 Task: Add an event with the title Sales Territory Review and Planning, date '2023/11/27', time 9:15 AM to 11:15 AMand add a description: Throughout the workshop, participants will engage in a series of activities, exercises, and discussions aimed at developing and refining their communication skills. These activities will be designed to be interactive, allowing participants to practice new techniques, receive feedback, and collaborate with their team members.Select event color  Flamingo . Add location for the event as: Tunis, Tunisia, logged in from the account softage.4@softage.netand send the event invitation to softage.3@softage.net and softage.5@softage.net. Set a reminder for the event Weekly on Sunday
Action: Mouse moved to (69, 91)
Screenshot: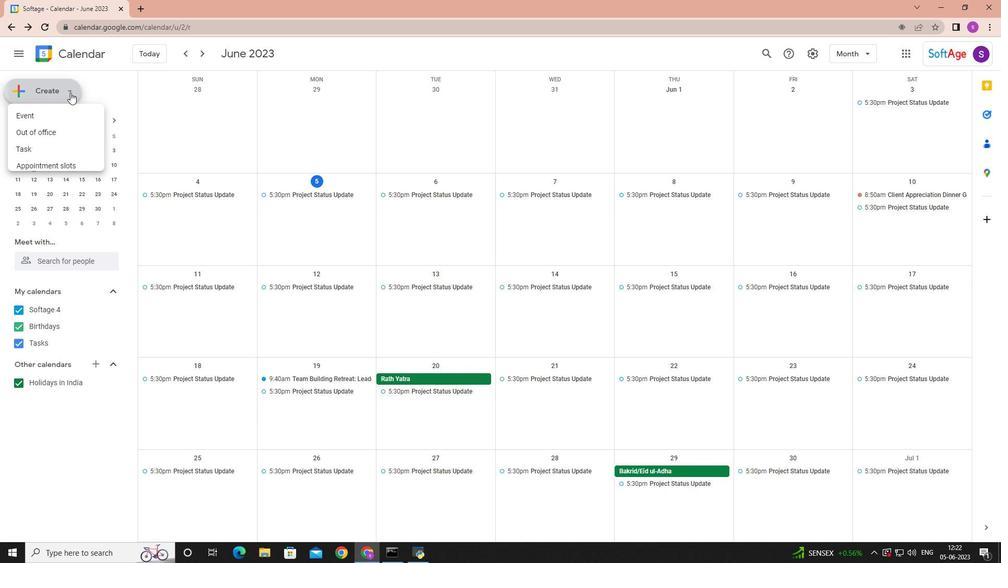 
Action: Mouse pressed left at (69, 91)
Screenshot: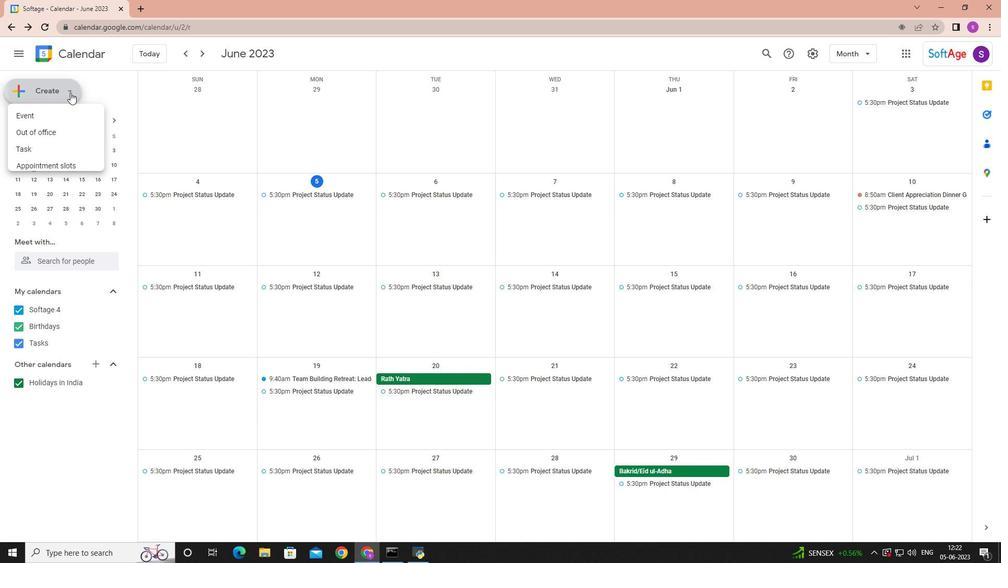 
Action: Mouse moved to (65, 118)
Screenshot: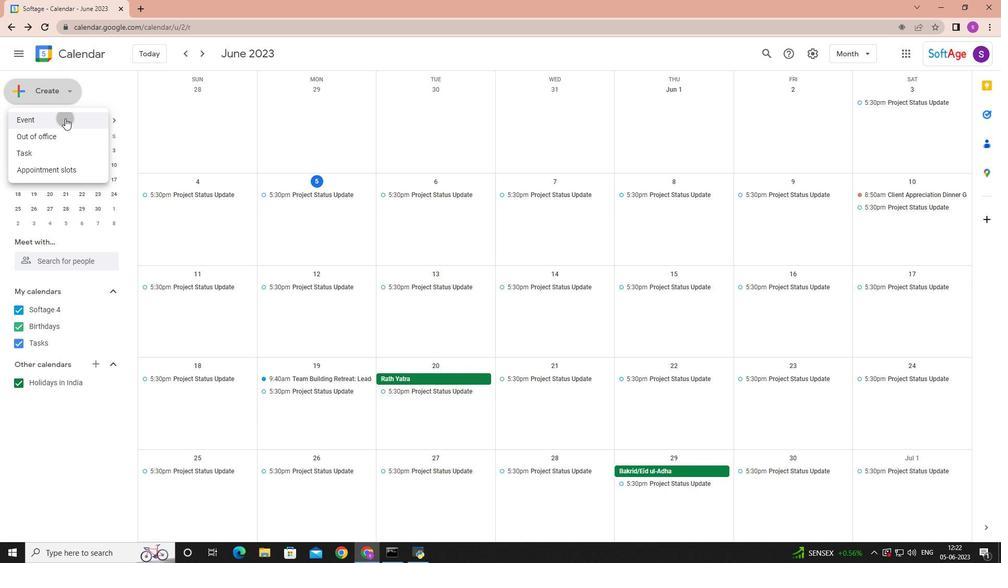 
Action: Mouse pressed left at (65, 118)
Screenshot: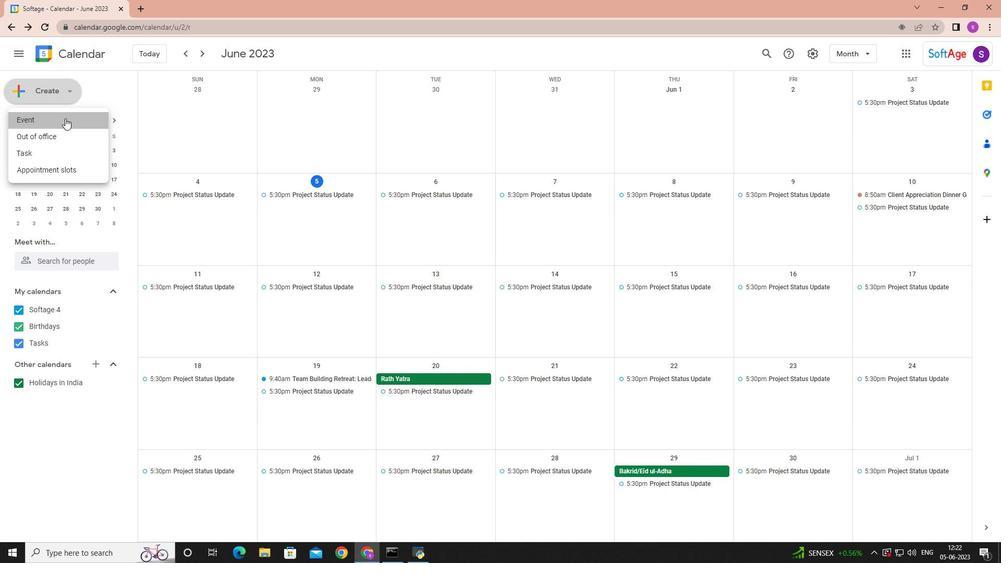 
Action: Mouse moved to (177, 411)
Screenshot: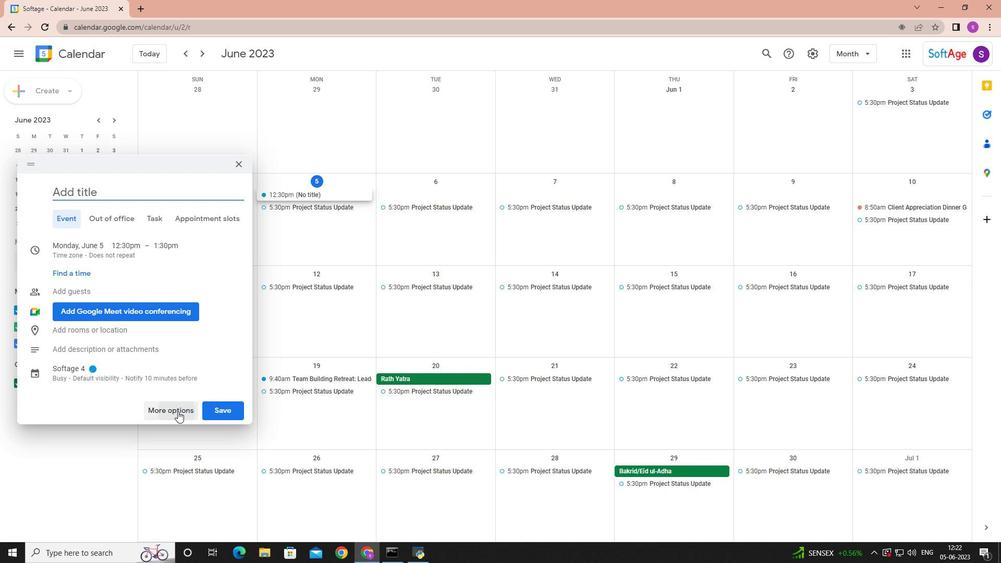
Action: Mouse pressed left at (177, 411)
Screenshot: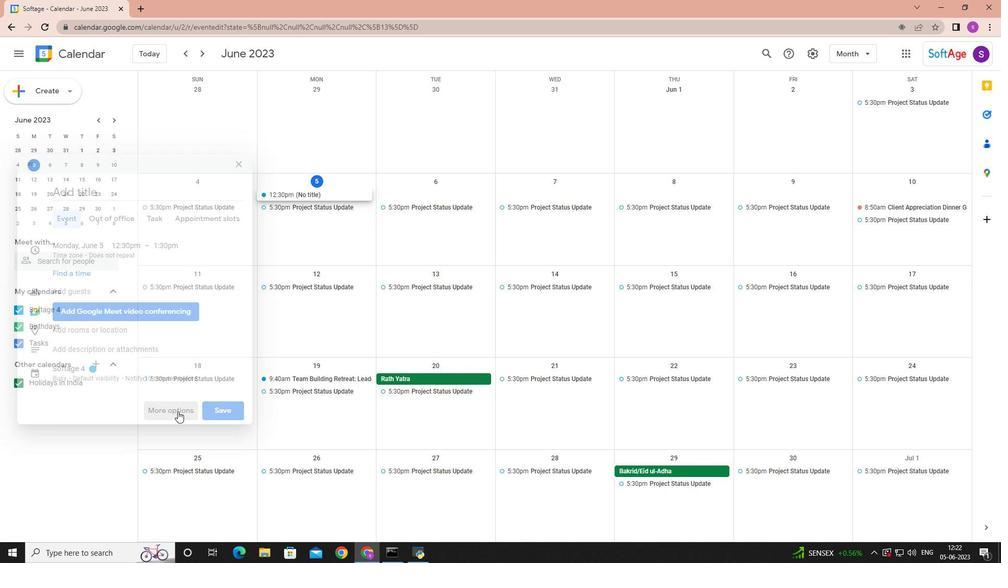 
Action: Key pressed <Key.shift>Sales<Key.space><Key.shift>Territory<Key.space><Key.shift>Review<Key.space>and<Key.space><Key.shift>Planning
Screenshot: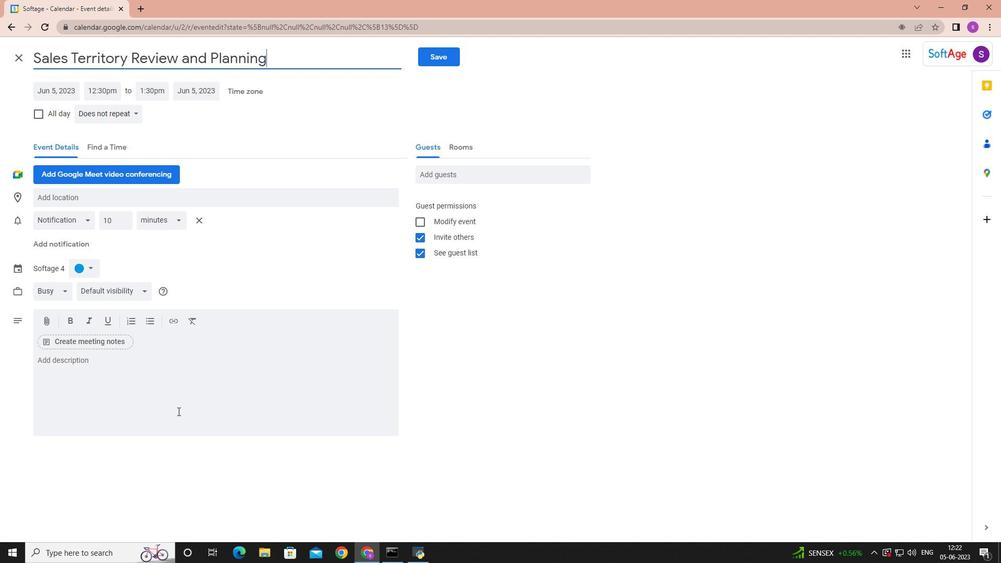 
Action: Mouse moved to (61, 88)
Screenshot: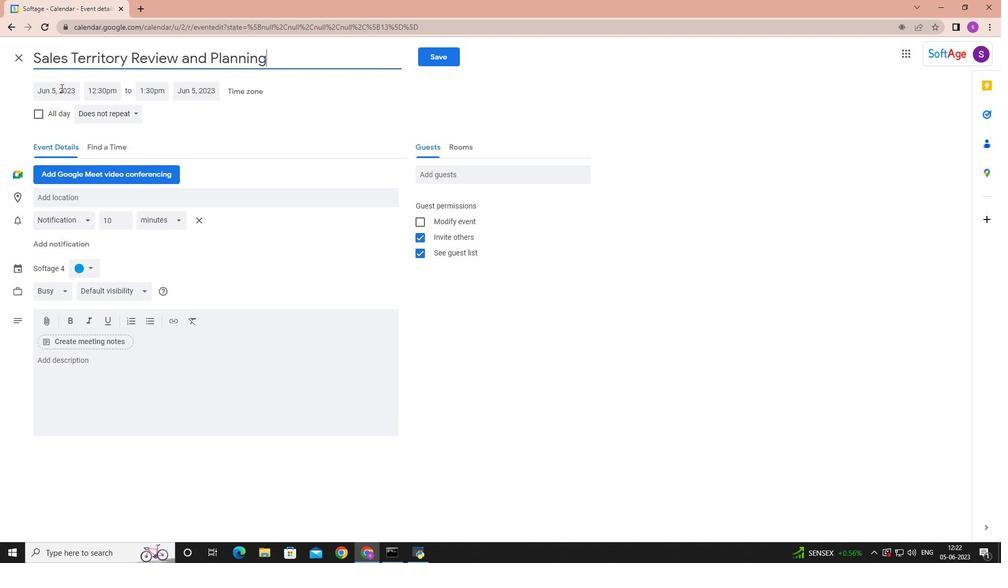 
Action: Mouse pressed left at (61, 88)
Screenshot: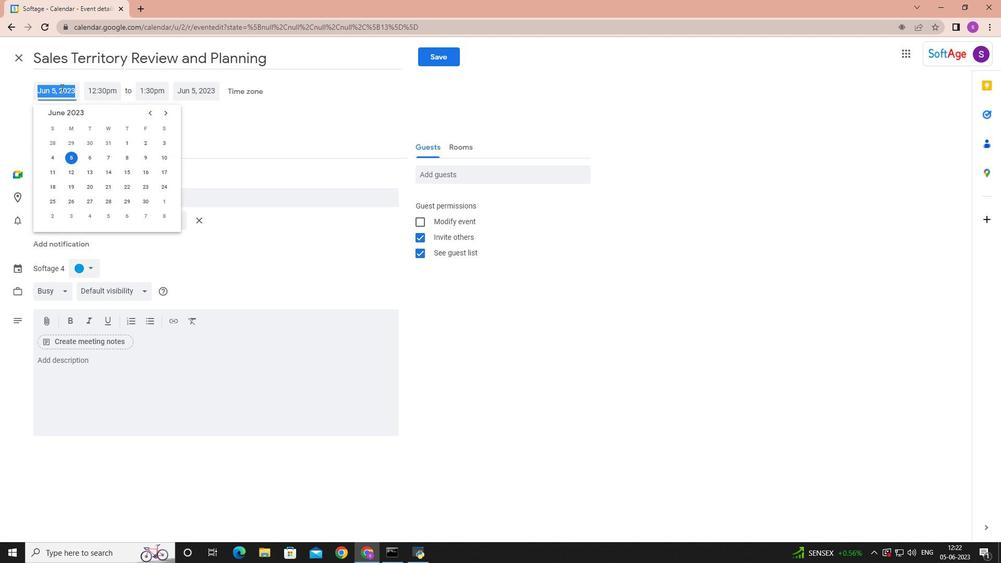 
Action: Mouse moved to (165, 111)
Screenshot: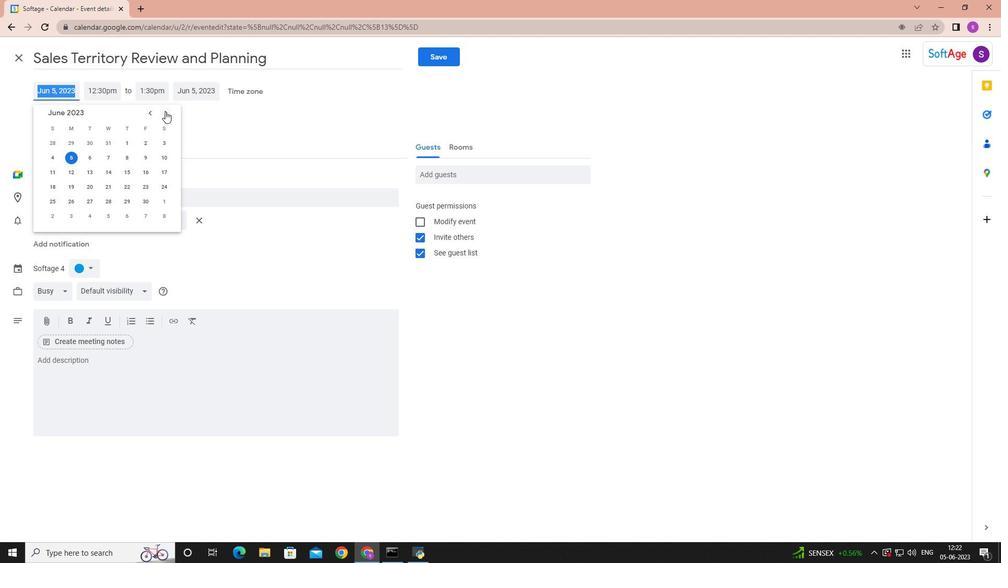 
Action: Mouse pressed left at (165, 111)
Screenshot: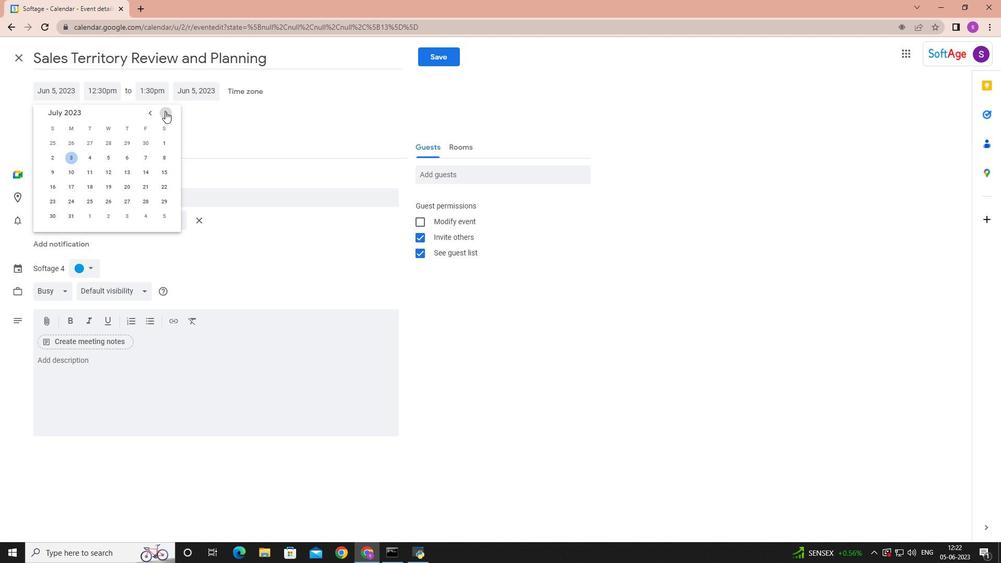 
Action: Mouse pressed left at (165, 111)
Screenshot: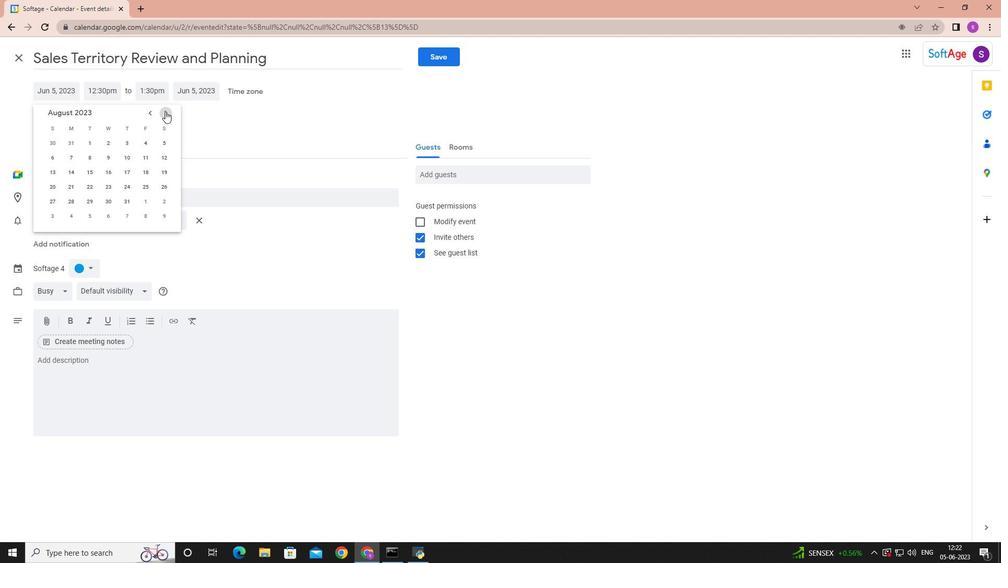 
Action: Mouse pressed left at (165, 111)
Screenshot: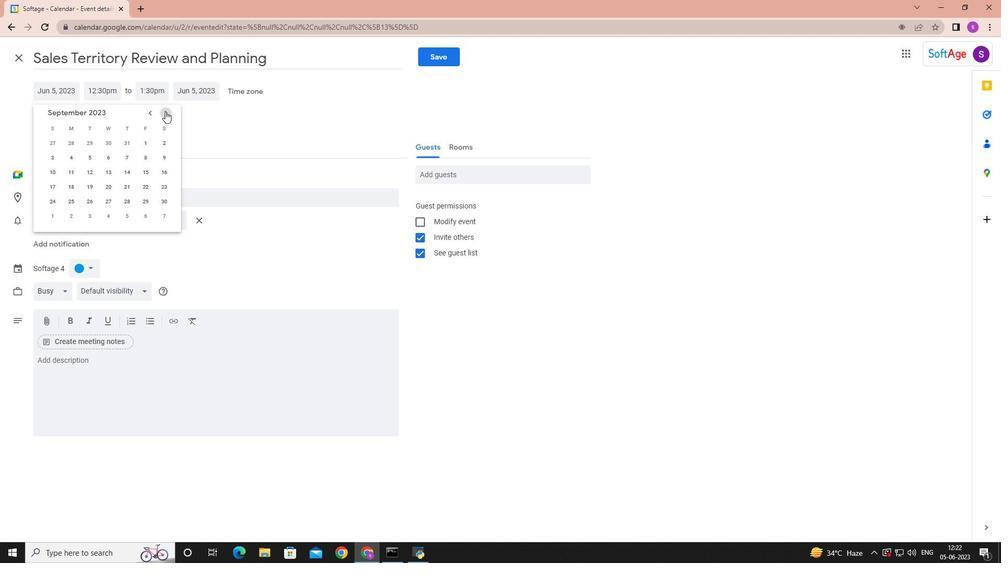 
Action: Mouse pressed left at (165, 111)
Screenshot: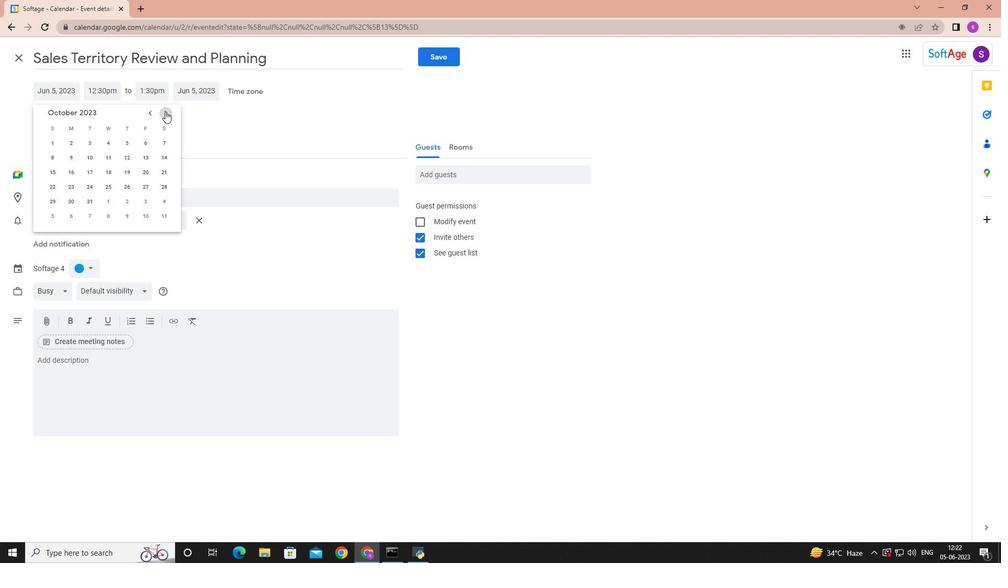 
Action: Mouse pressed left at (165, 111)
Screenshot: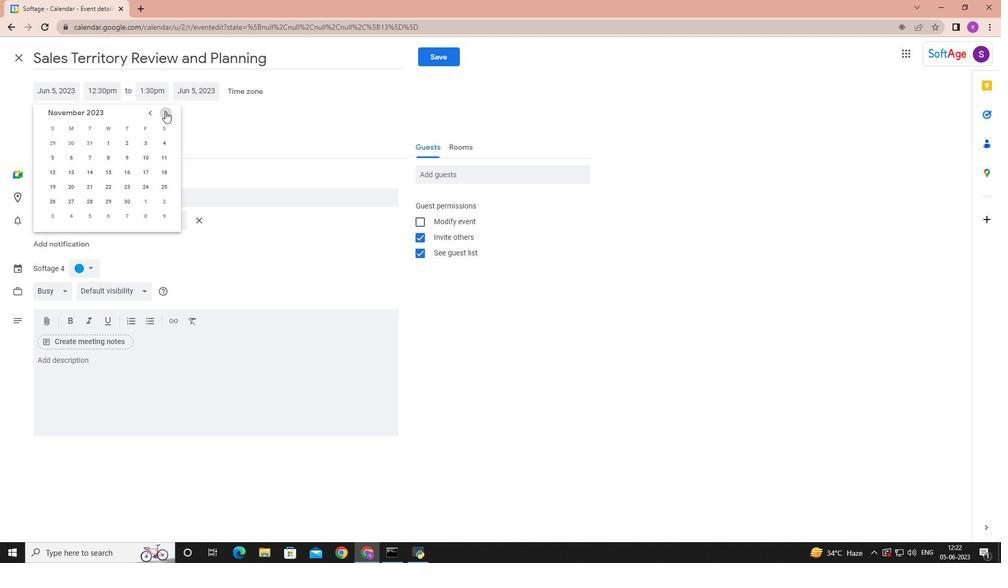 
Action: Mouse moved to (71, 200)
Screenshot: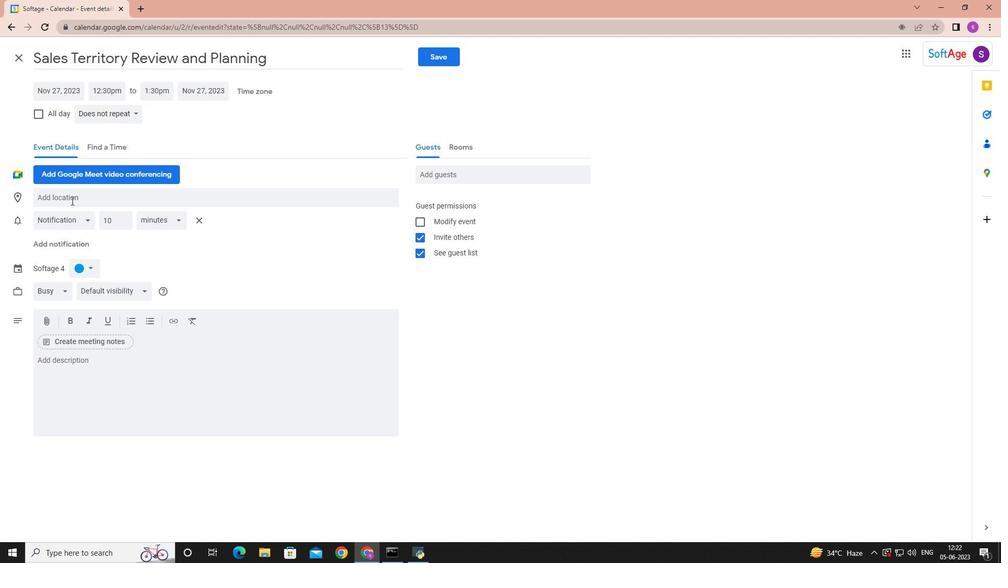 
Action: Mouse pressed left at (71, 200)
Screenshot: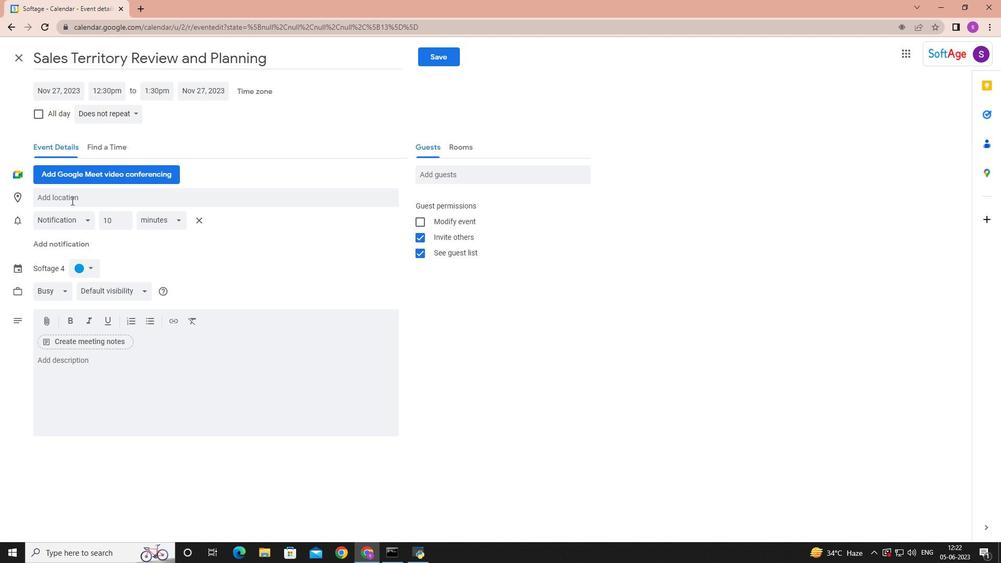 
Action: Mouse moved to (109, 88)
Screenshot: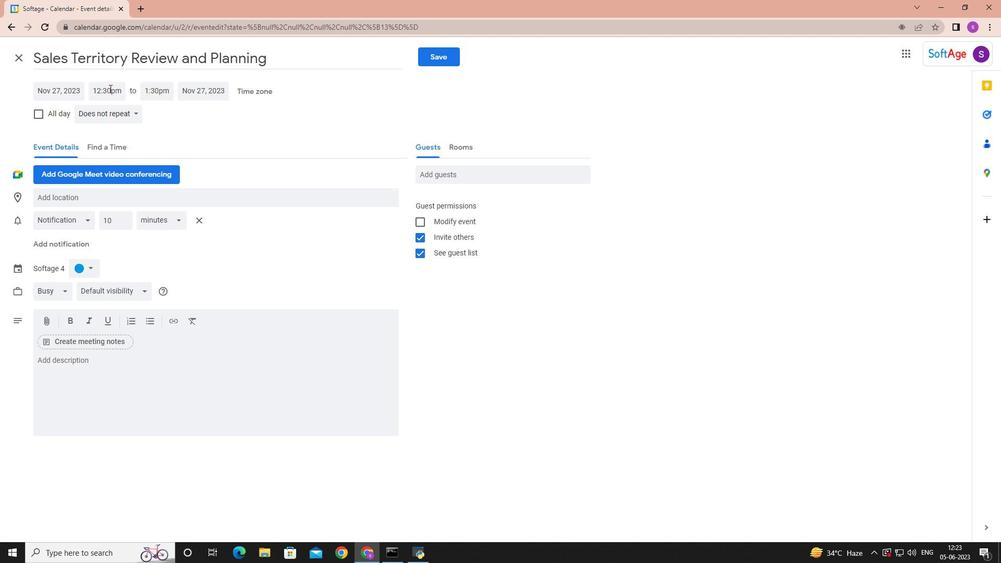 
Action: Mouse pressed left at (109, 88)
Screenshot: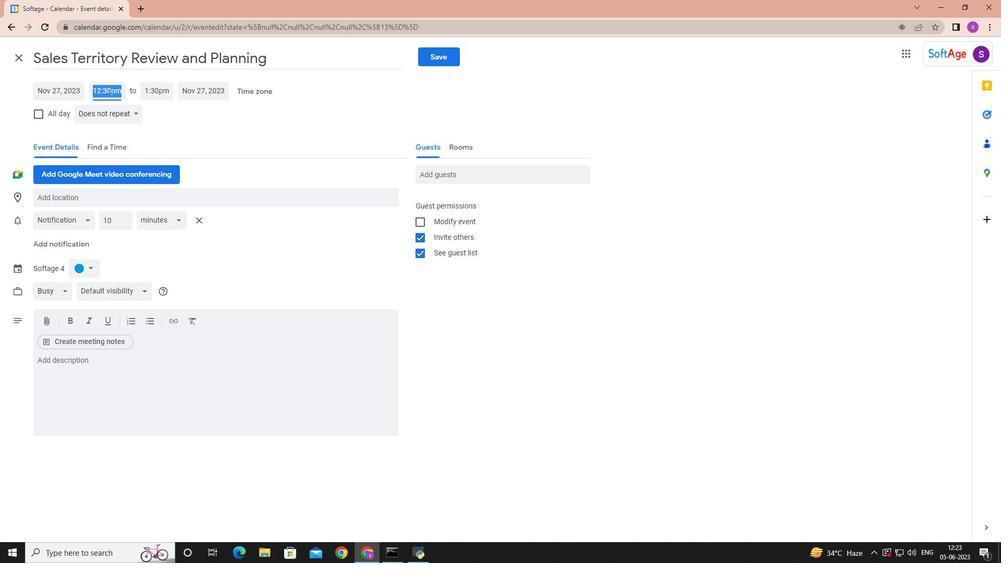 
Action: Mouse moved to (153, 147)
Screenshot: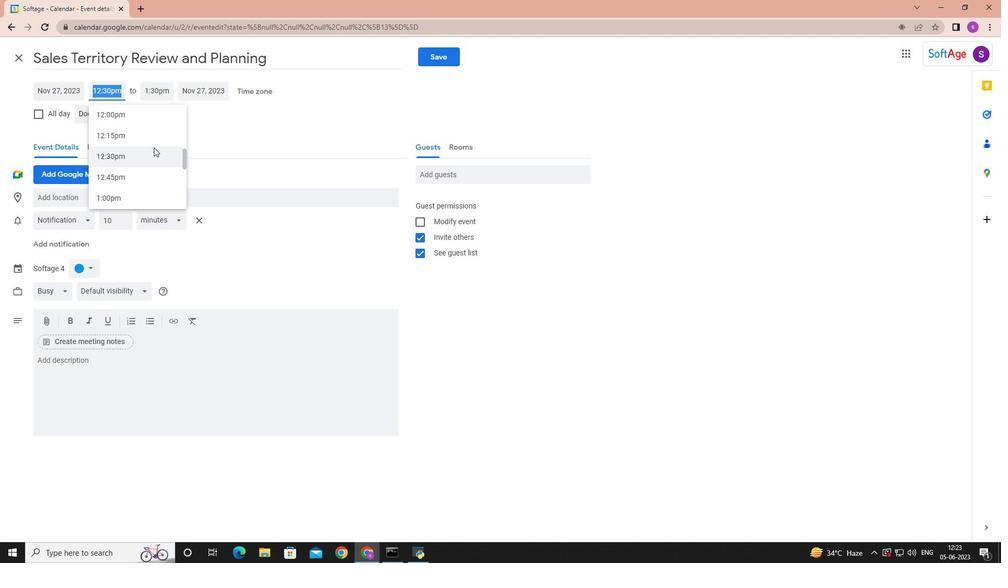 
Action: Mouse scrolled (153, 148) with delta (0, 0)
Screenshot: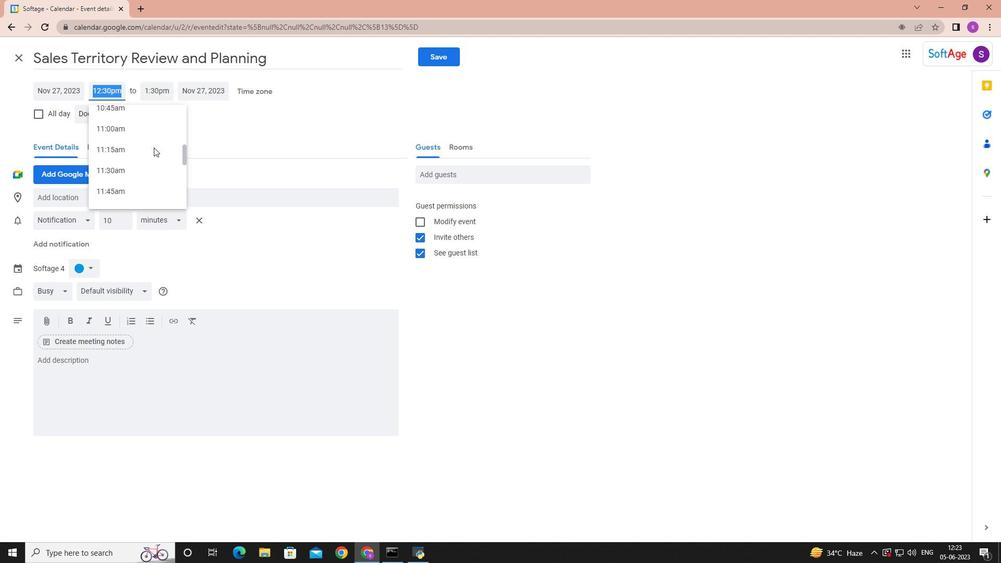 
Action: Mouse scrolled (153, 148) with delta (0, 0)
Screenshot: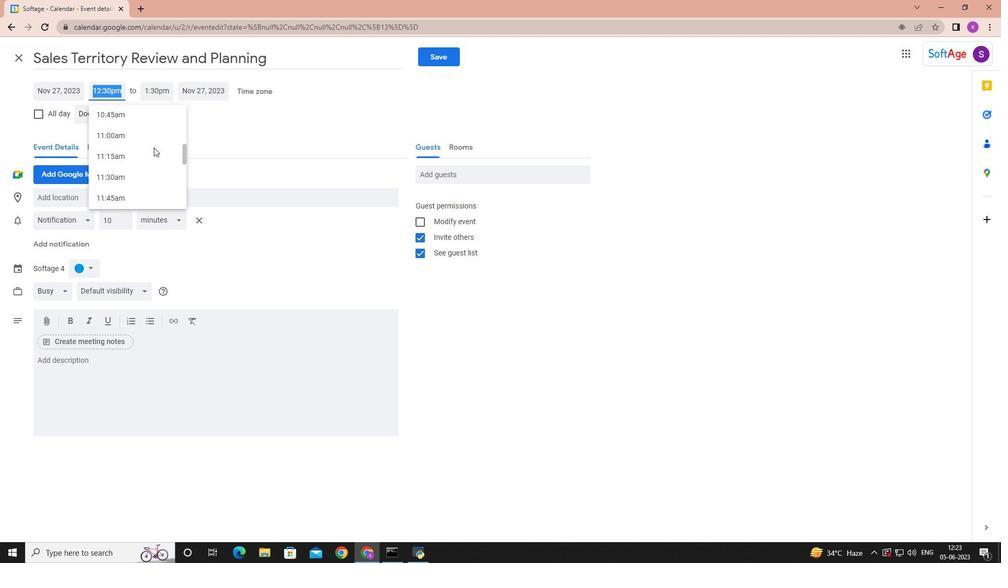 
Action: Mouse scrolled (153, 148) with delta (0, 0)
Screenshot: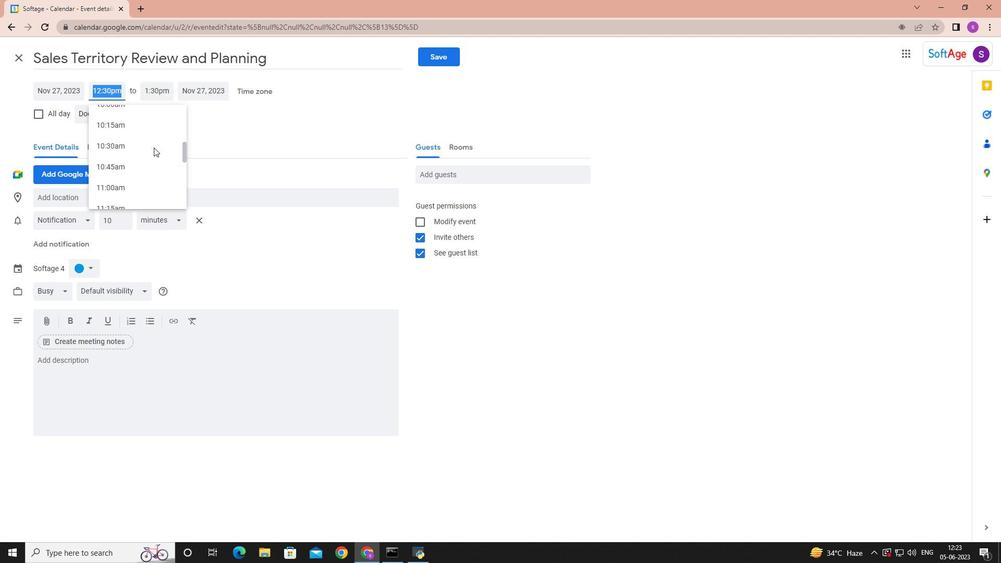 
Action: Mouse scrolled (153, 148) with delta (0, 0)
Screenshot: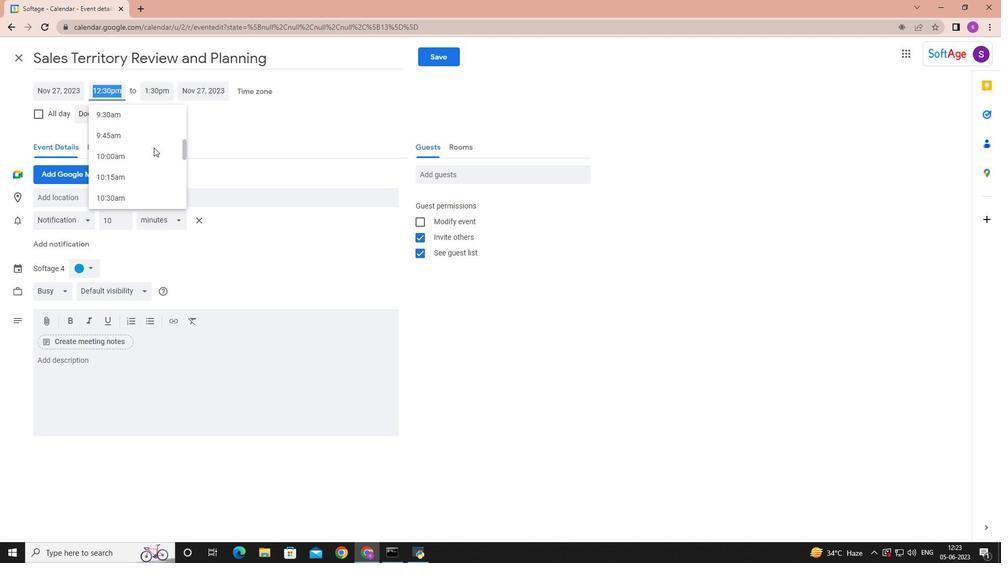 
Action: Mouse scrolled (153, 148) with delta (0, 0)
Screenshot: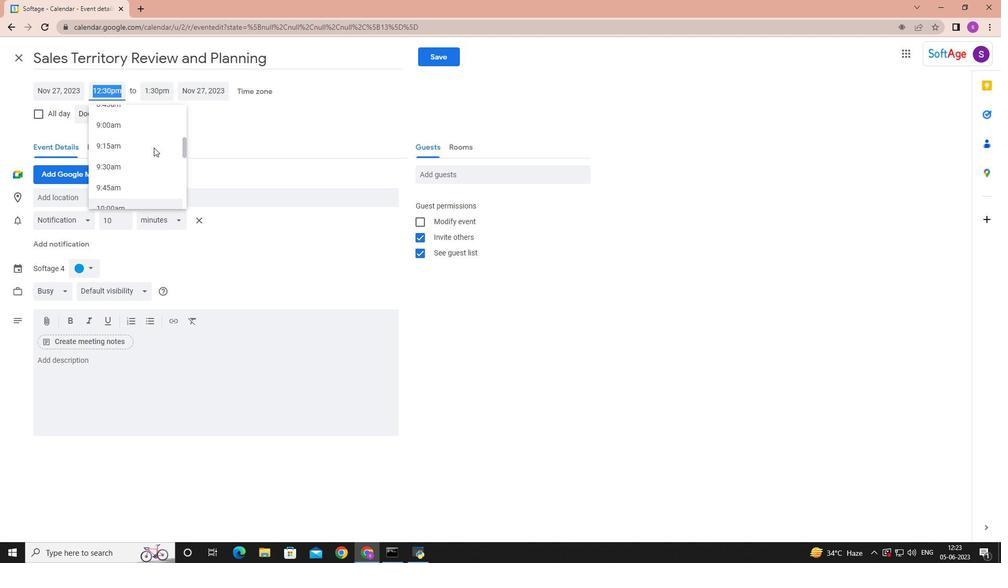 
Action: Mouse moved to (148, 149)
Screenshot: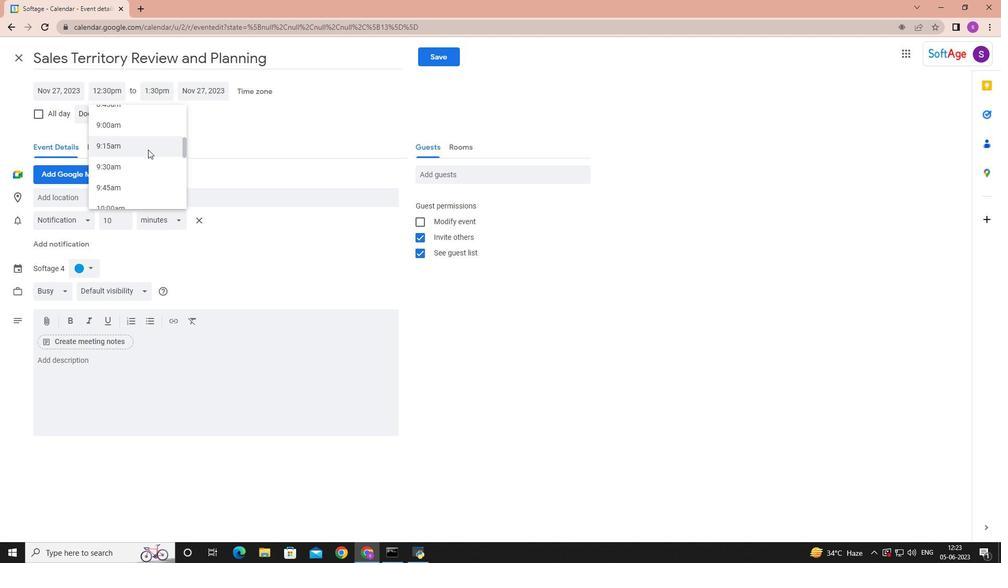 
Action: Mouse pressed left at (148, 149)
Screenshot: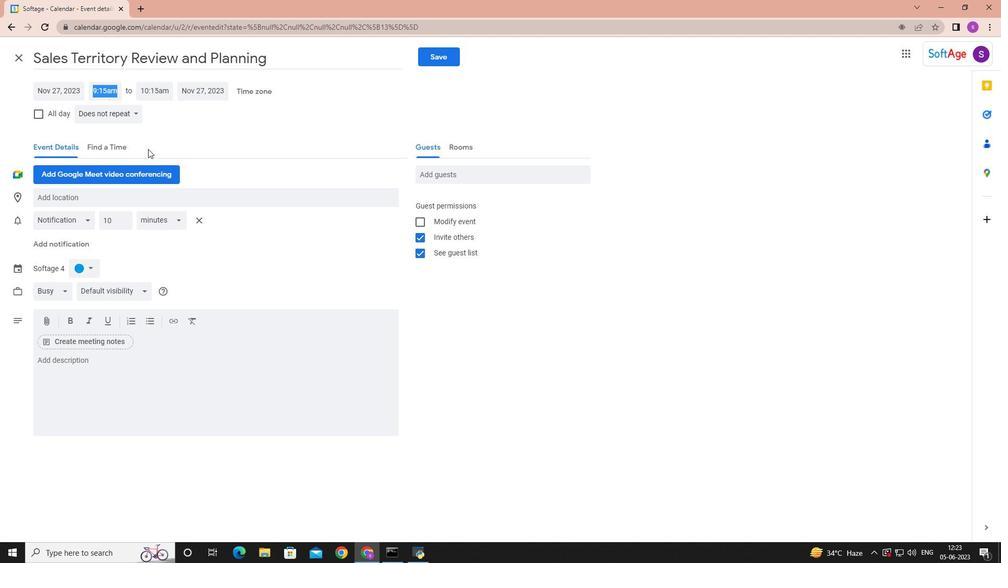 
Action: Mouse moved to (162, 93)
Screenshot: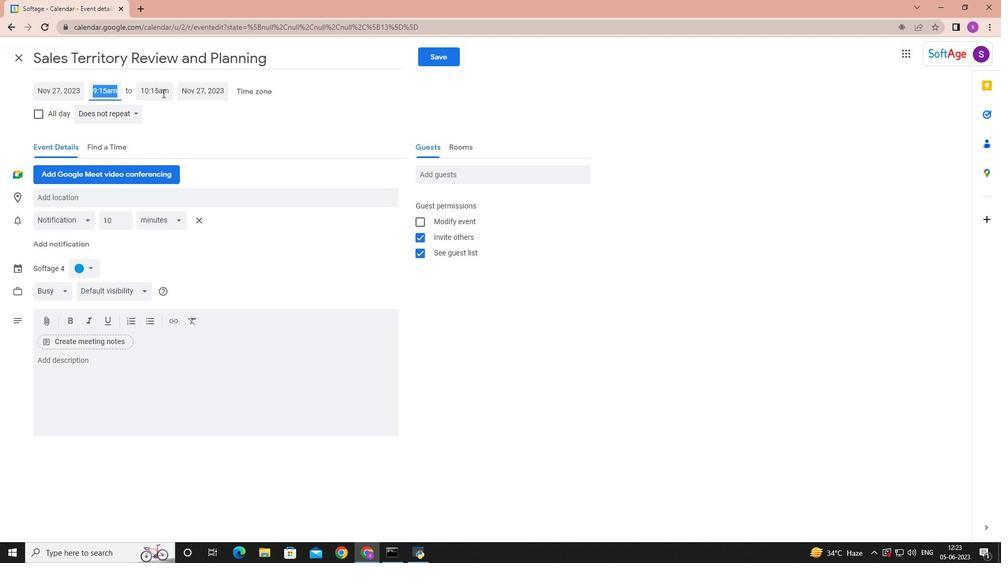 
Action: Mouse pressed left at (162, 93)
Screenshot: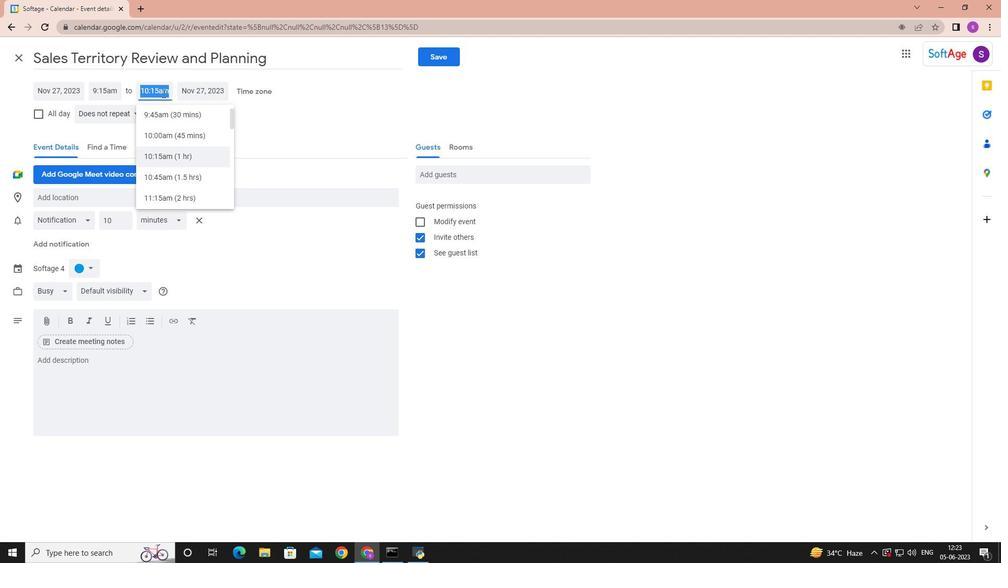 
Action: Mouse moved to (184, 200)
Screenshot: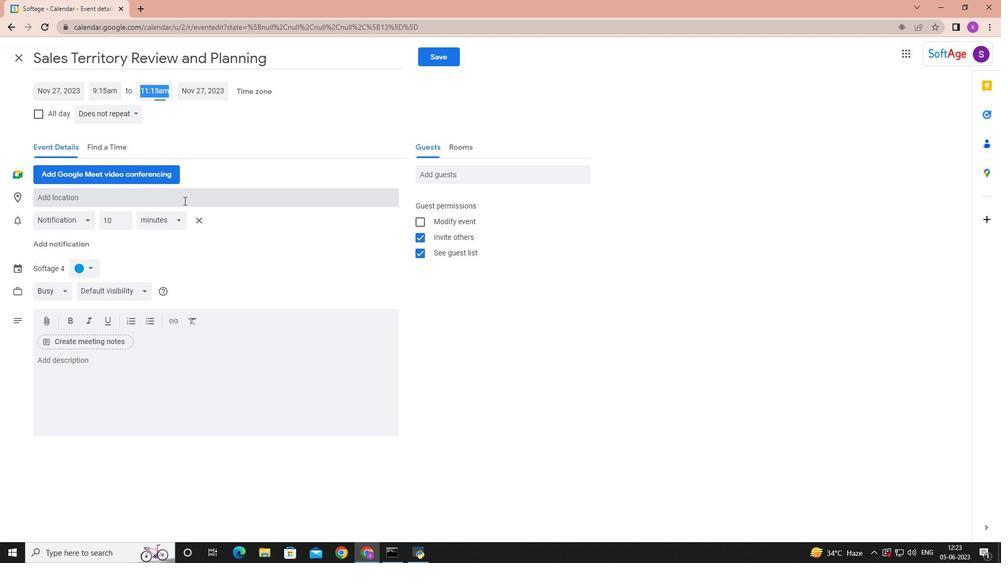 
Action: Mouse pressed left at (184, 200)
Screenshot: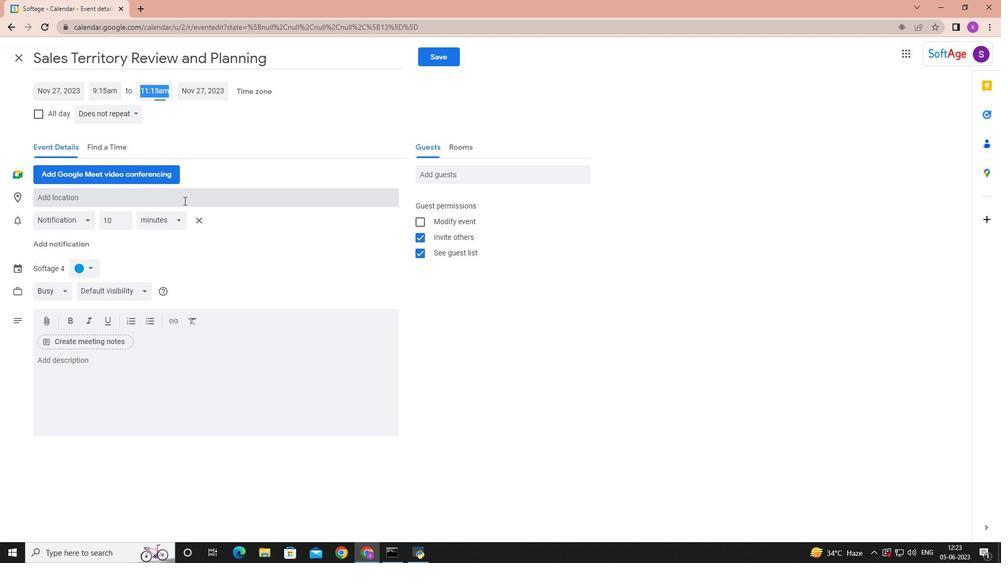 
Action: Mouse moved to (109, 376)
Screenshot: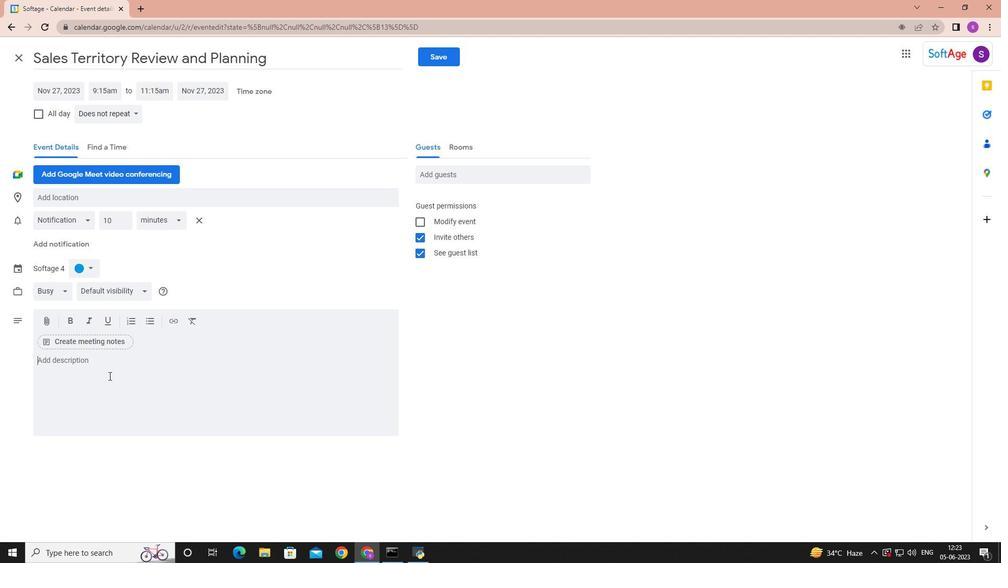 
Action: Mouse pressed left at (109, 376)
Screenshot: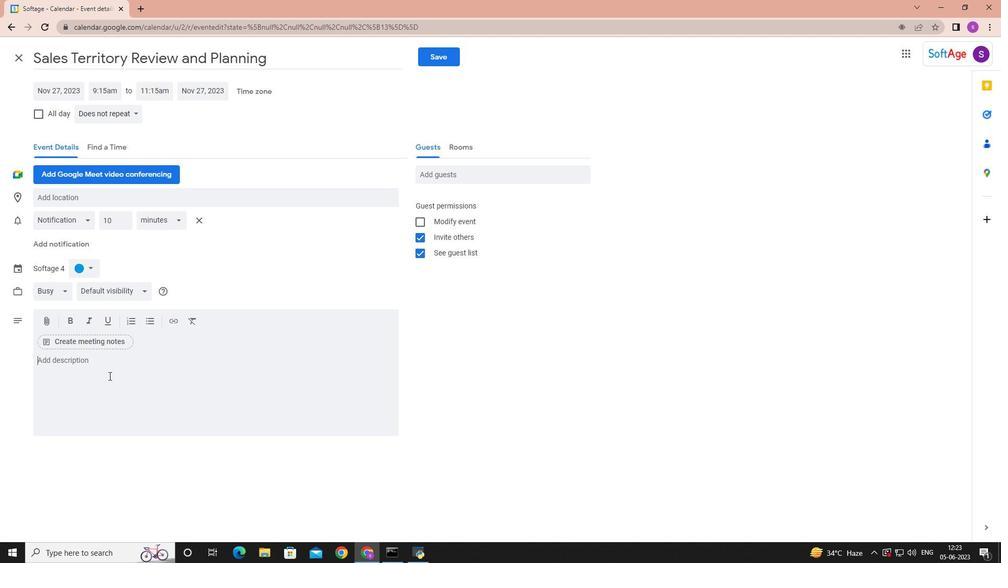 
Action: Key pressed <Key.shift>Throughout<Key.space>the<Key.space>workshop,<Key.space>participants<Key.space>will<Key.space>engage<Key.space>in<Key.space>a<Key.space>series<Key.space>of<Key.space>activities<Key.space><Key.backspace>,<Key.space>exercises<Key.space><Key.backspace>,<Key.space>and<Key.space>discussion<Key.space>aimed<Key.space>at<Key.space>developing<Key.space>and<Key.space>refining<Key.space>their<Key.space>commub<Key.backspace>nication<Key.space>skills.<Key.space><Key.shift>These<Key.space>activities<Key.space>will<Key.space>be<Key.space>designed<Key.space>to<Key.space>be<Key.space>interactive<Key.space><Key.backspace>,<Key.space>allowing<Key.space>participants<Key.space>to<Key.space>practice<Key.space>new<Key.space>techiques<Key.space><Key.backspace><Key.backspace><Key.backspace><Key.backspace><Key.backspace><Key.backspace>niques,<Key.space>recive<Key.space>feedback<Key.space>and<Key.space>collaboratev<Key.space><Key.backspace><Key.backspace><Key.space>with<Key.space>their<Key.space>team<Key.space>member<Key.space><Key.backspace>.
Screenshot: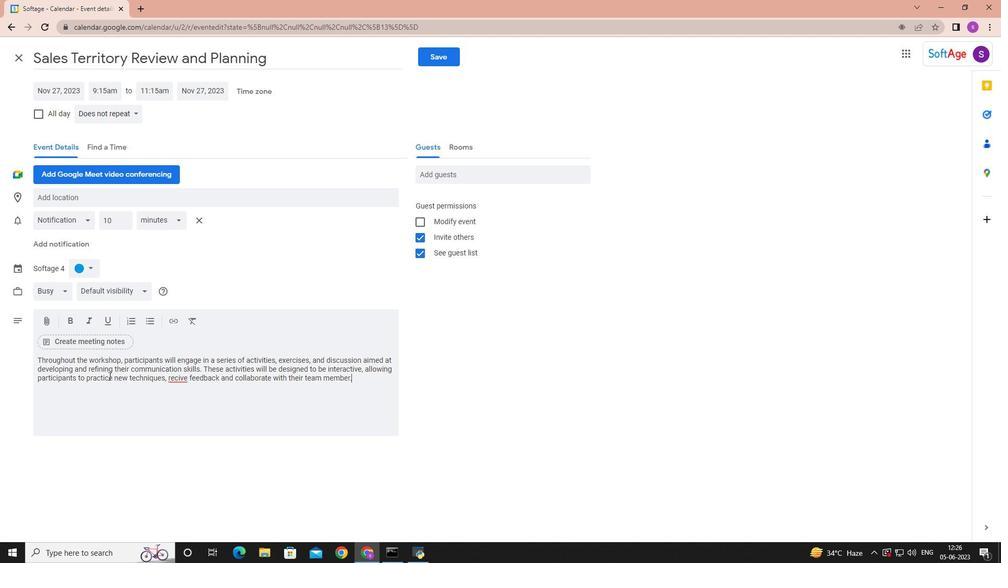 
Action: Mouse moved to (91, 268)
Screenshot: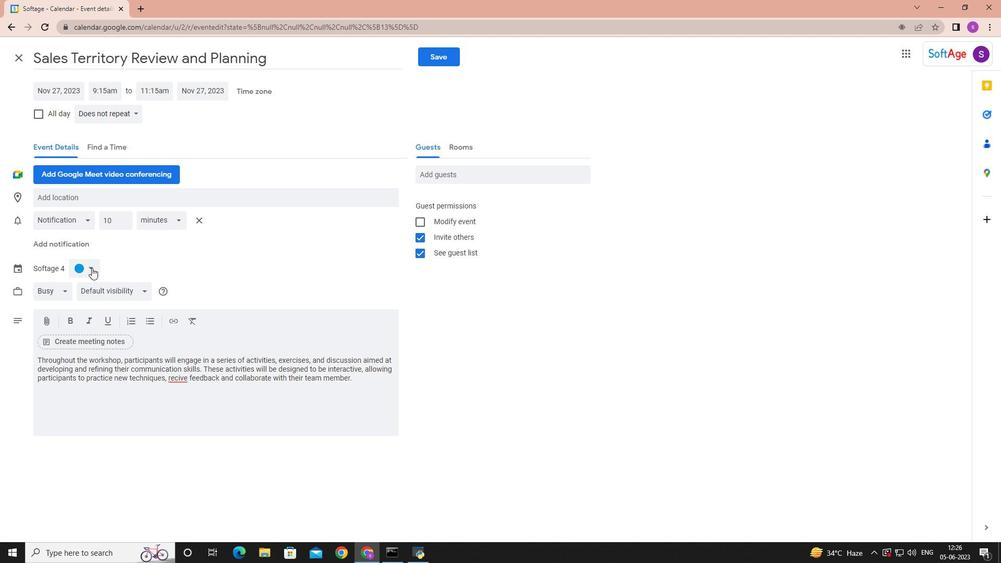 
Action: Mouse pressed left at (91, 268)
Screenshot: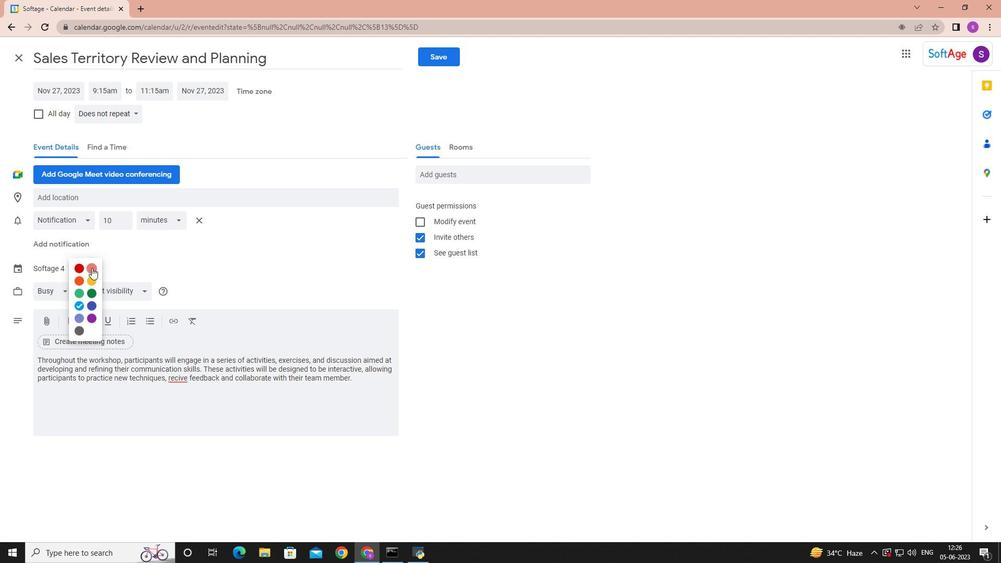 
Action: Mouse moved to (93, 266)
Screenshot: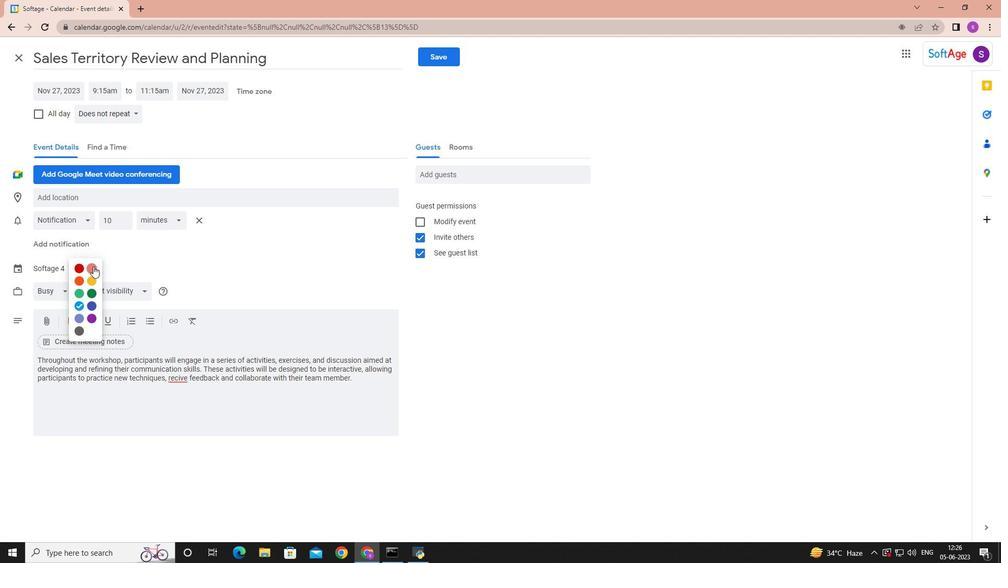 
Action: Mouse pressed left at (93, 266)
Screenshot: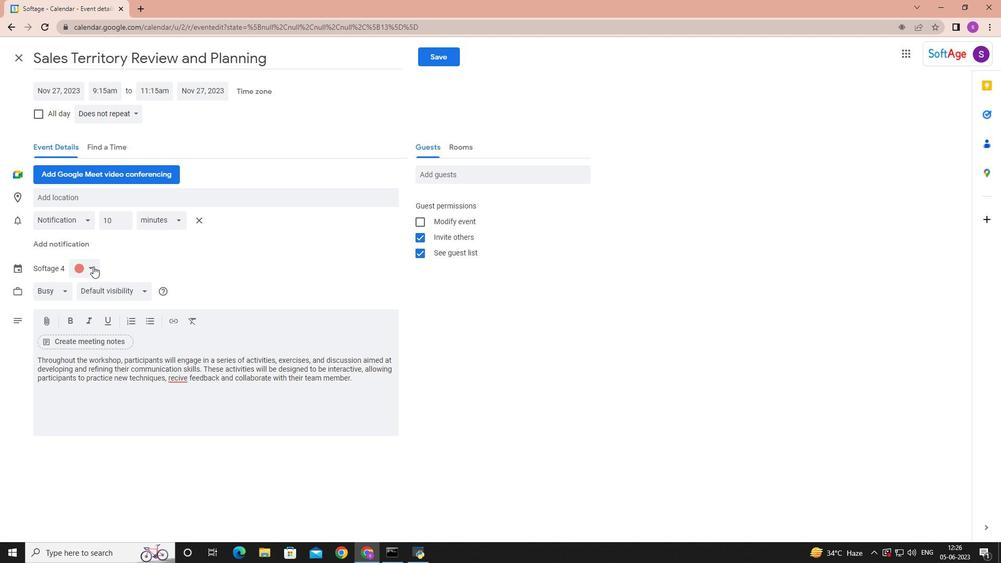 
Action: Mouse moved to (70, 197)
Screenshot: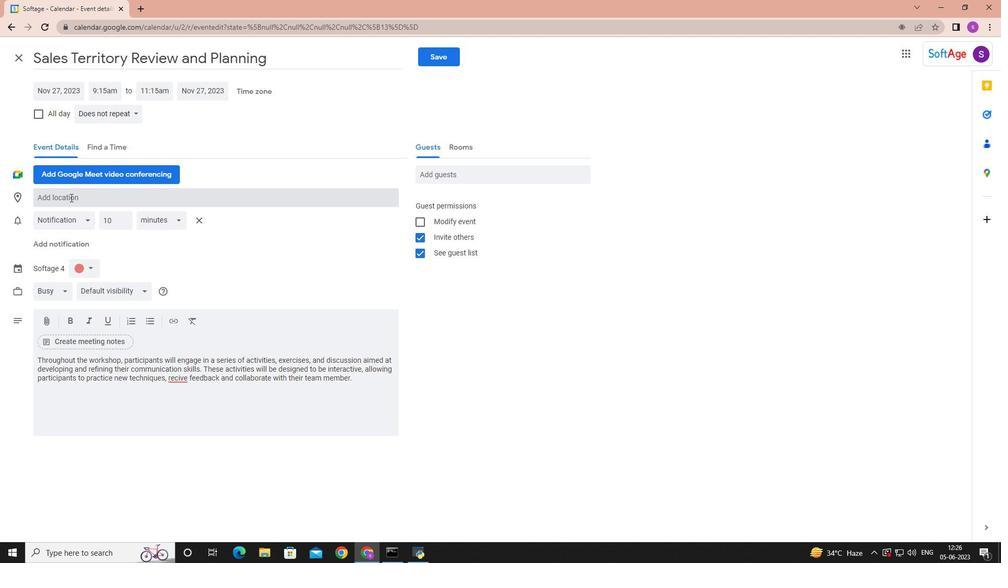 
Action: Mouse pressed left at (70, 197)
Screenshot: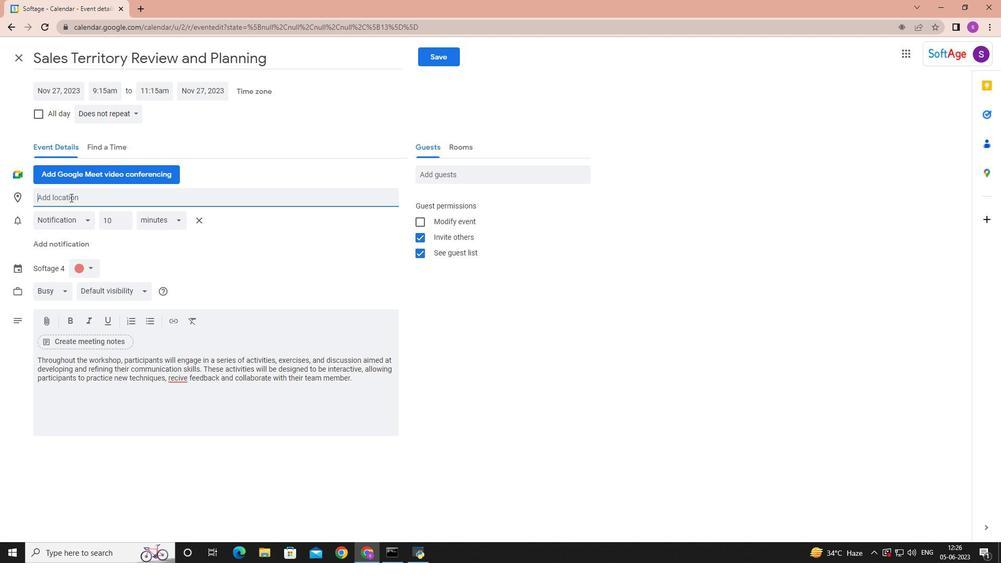
Action: Key pressed <Key.shift>Tunis,<Key.space><Key.shift>Tunisia
Screenshot: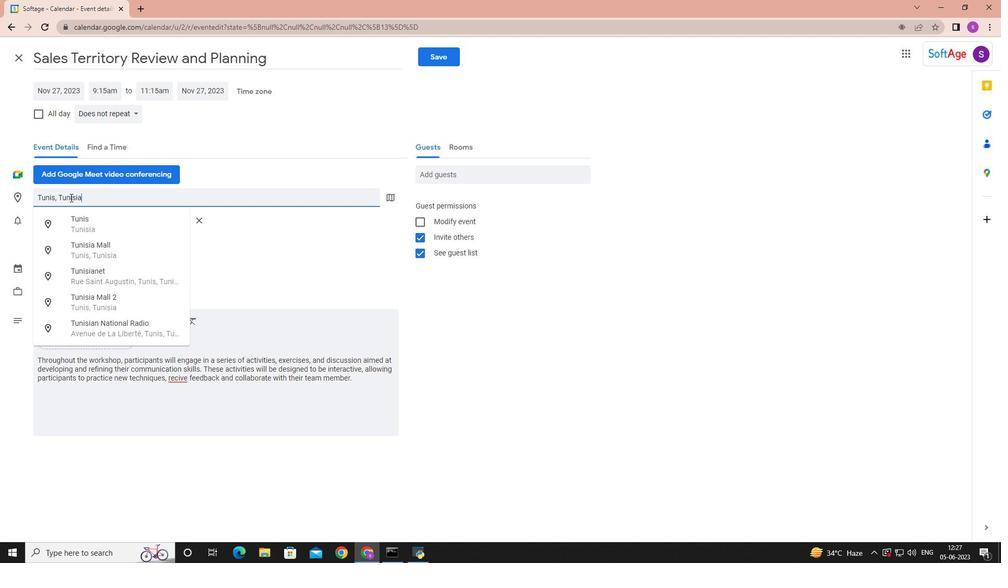 
Action: Mouse moved to (464, 168)
Screenshot: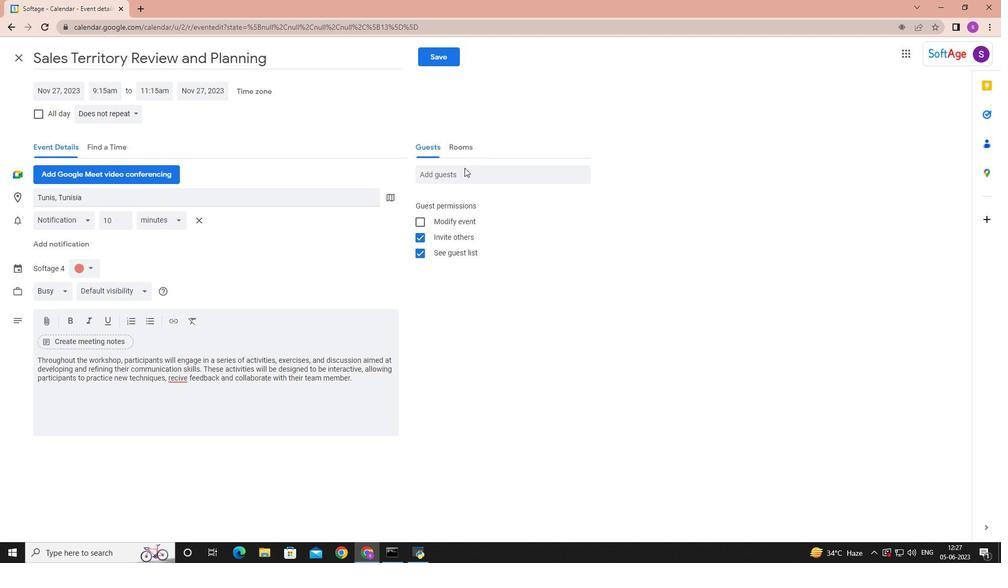 
Action: Mouse pressed left at (464, 168)
Screenshot: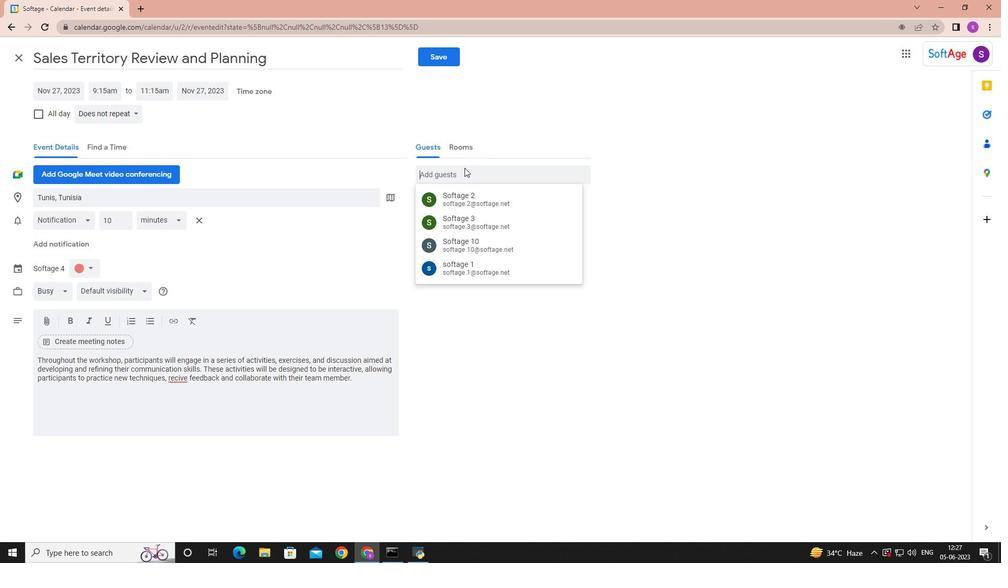 
Action: Key pressed softage.3
Screenshot: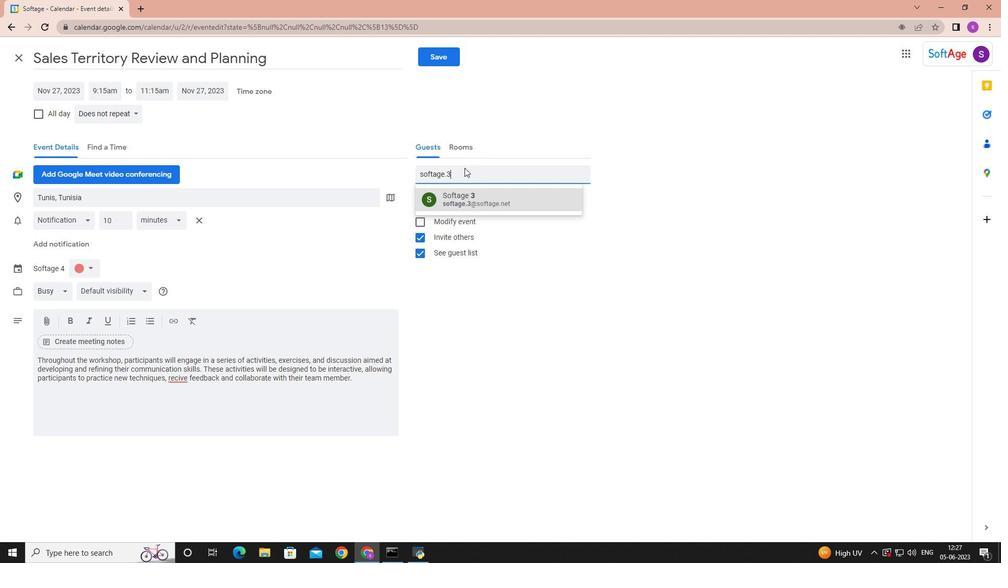 
Action: Mouse moved to (477, 194)
Screenshot: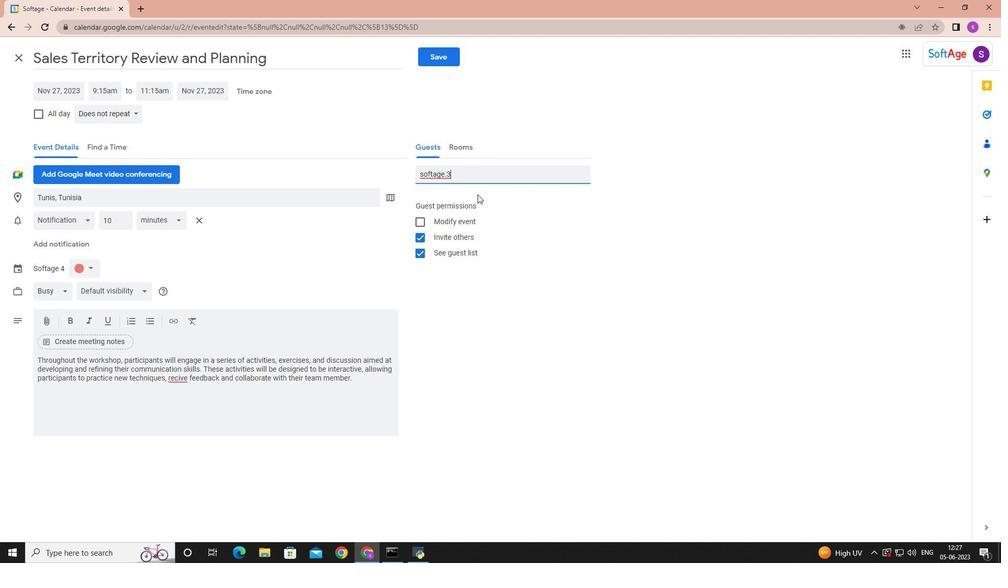 
Action: Mouse pressed left at (477, 194)
Screenshot: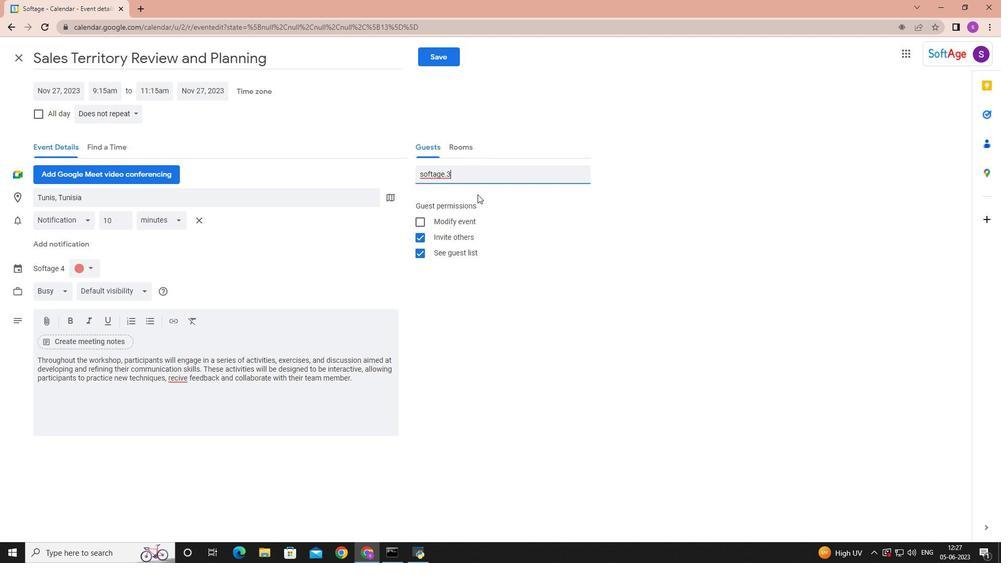 
Action: Key pressed softage.5
Screenshot: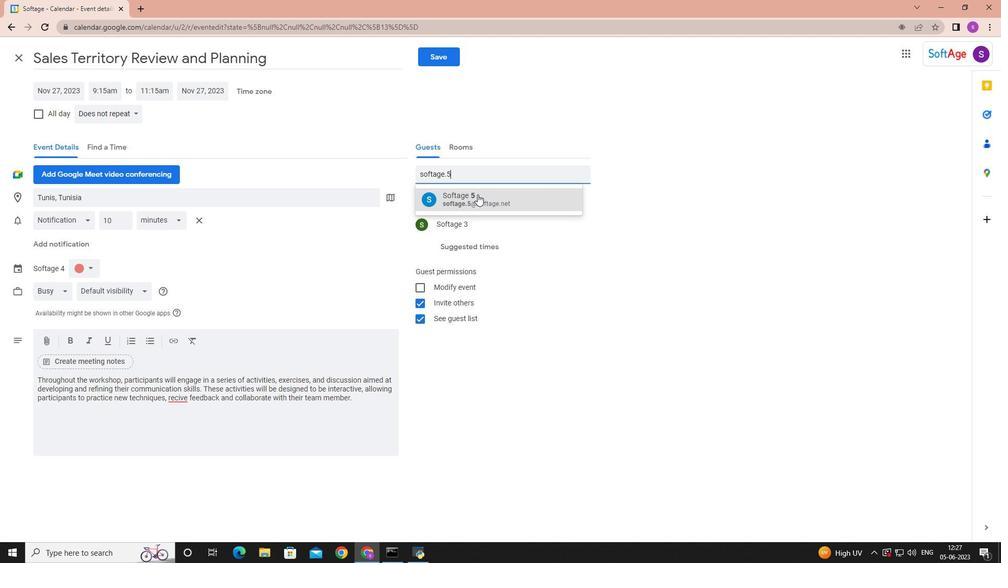 
Action: Mouse pressed left at (477, 194)
Screenshot: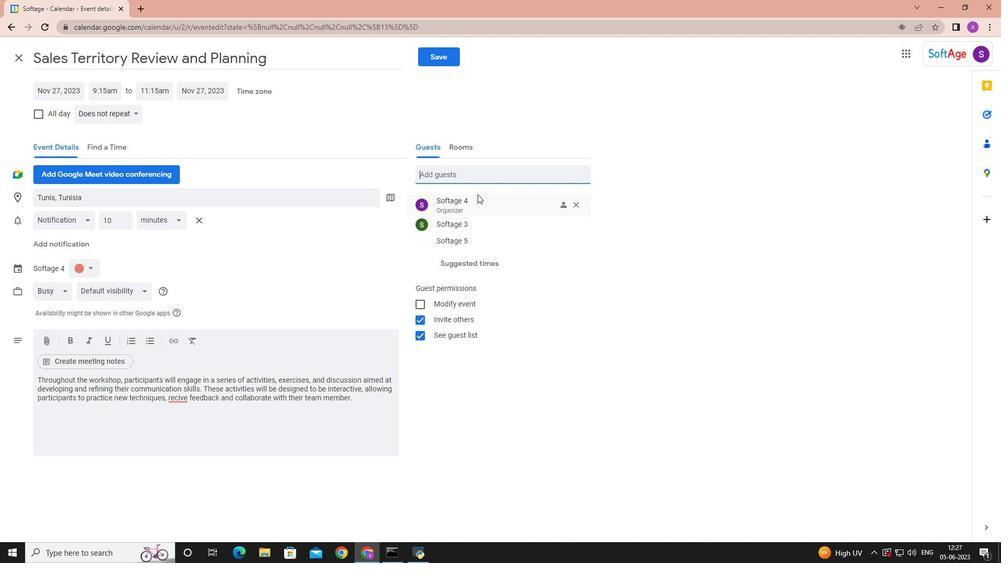 
Action: Mouse moved to (136, 113)
Screenshot: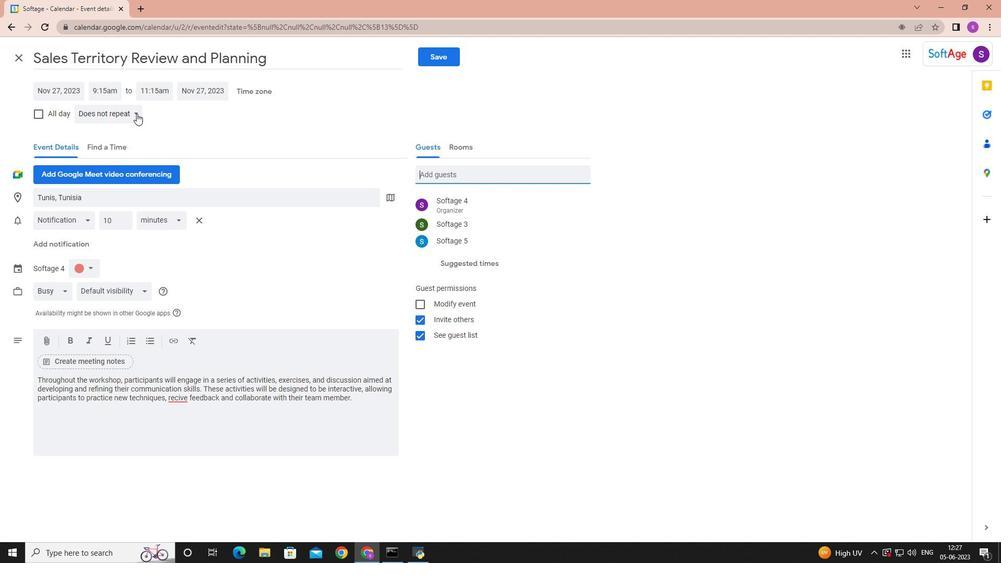 
Action: Mouse pressed left at (136, 113)
Screenshot: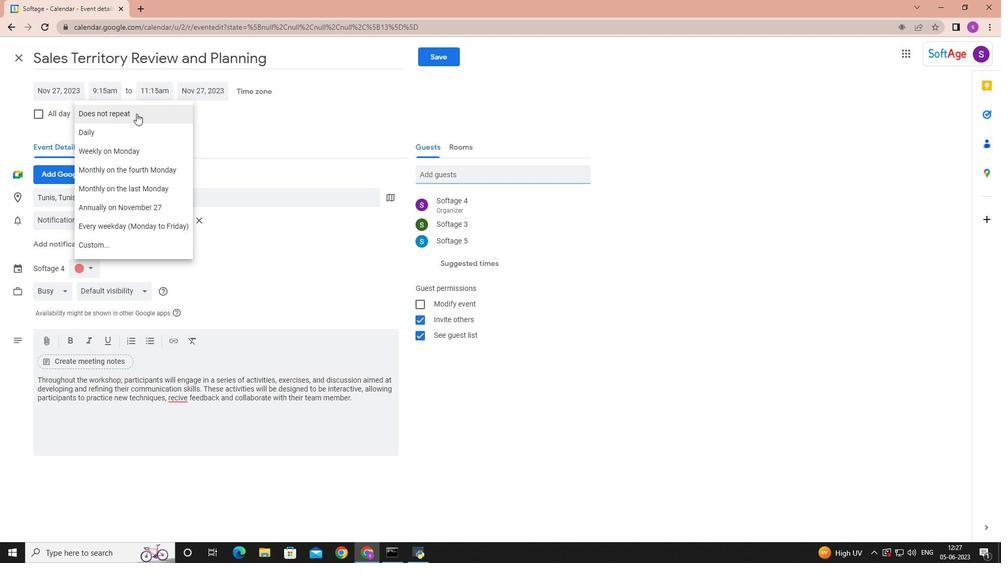 
Action: Mouse moved to (111, 246)
Screenshot: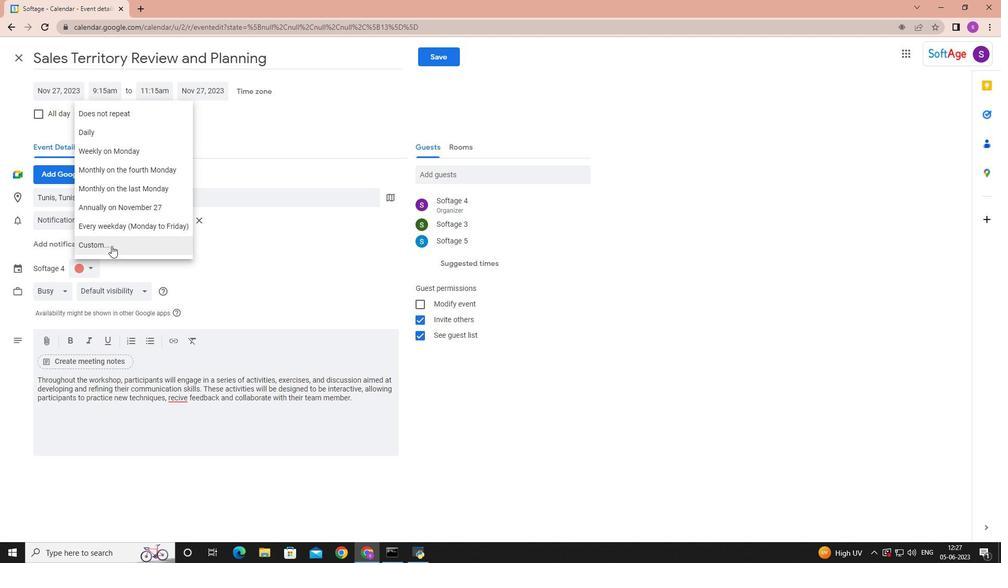 
Action: Mouse pressed left at (111, 246)
Screenshot: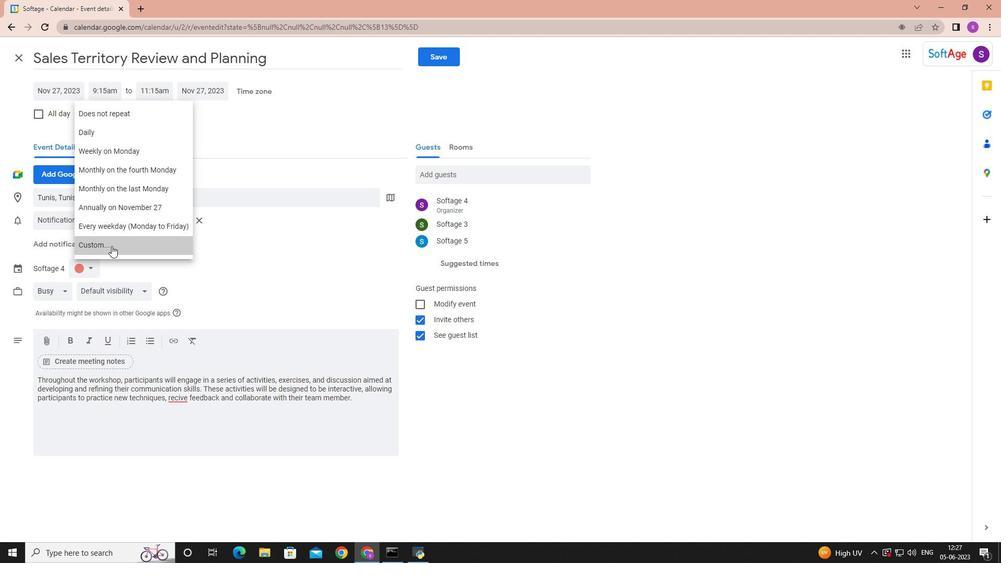 
Action: Mouse moved to (416, 269)
Screenshot: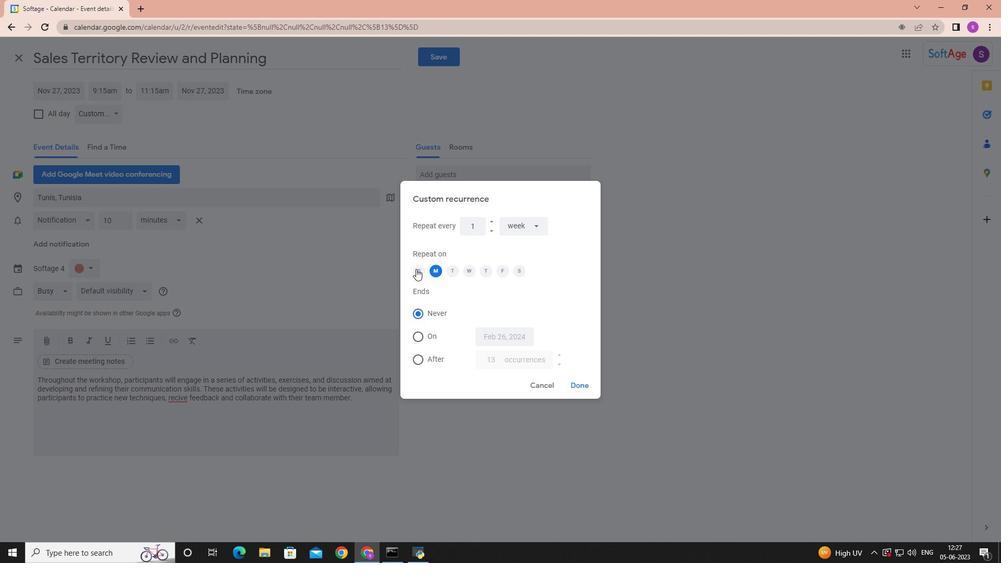 
Action: Mouse pressed left at (416, 269)
Screenshot: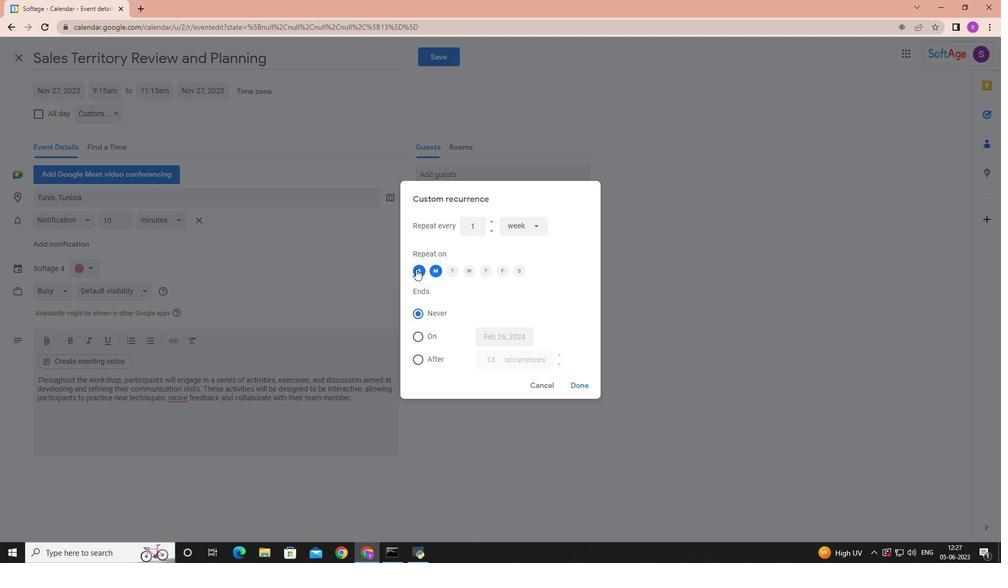 
Action: Mouse moved to (432, 271)
Screenshot: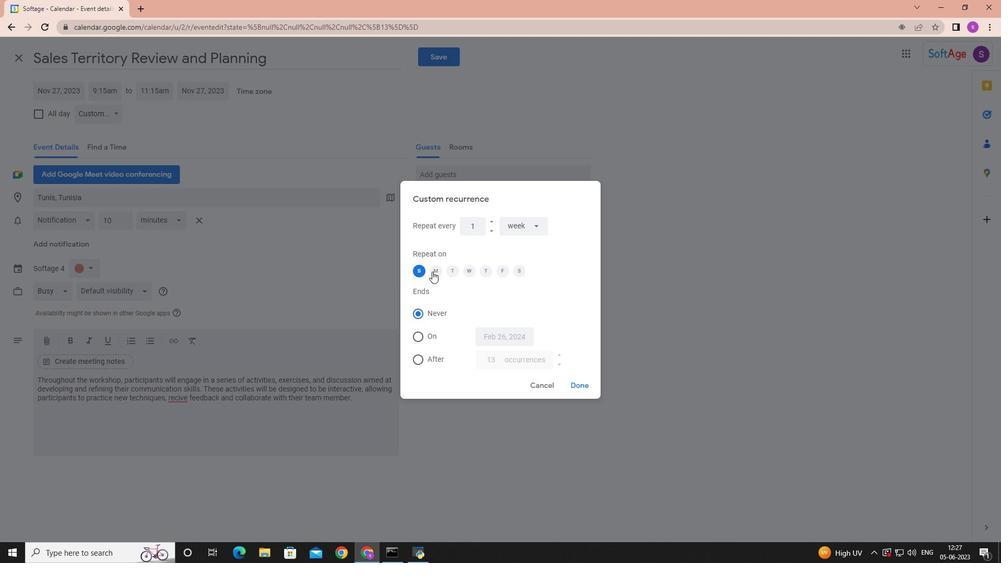 
Action: Mouse pressed left at (432, 271)
Screenshot: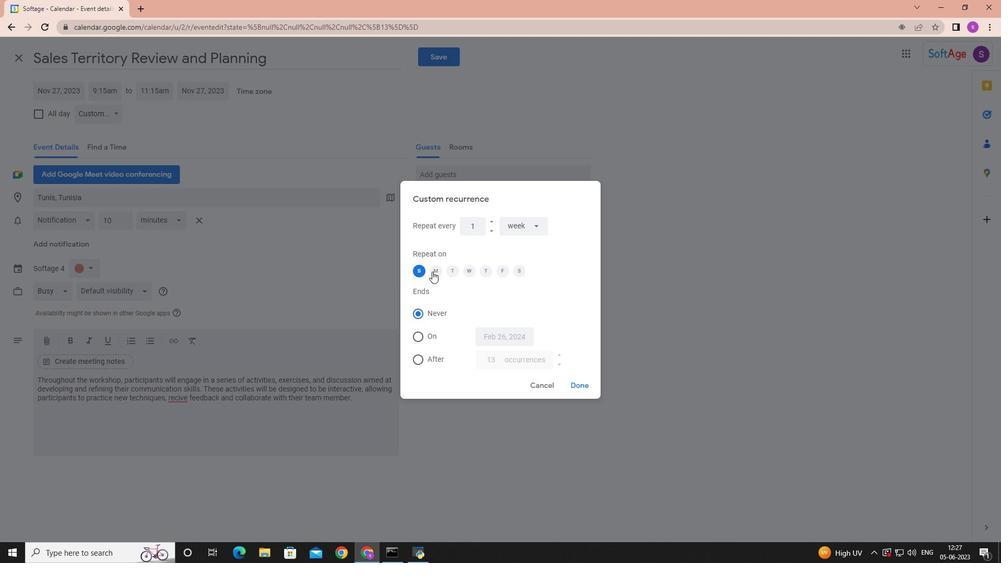 
Action: Mouse moved to (582, 383)
Screenshot: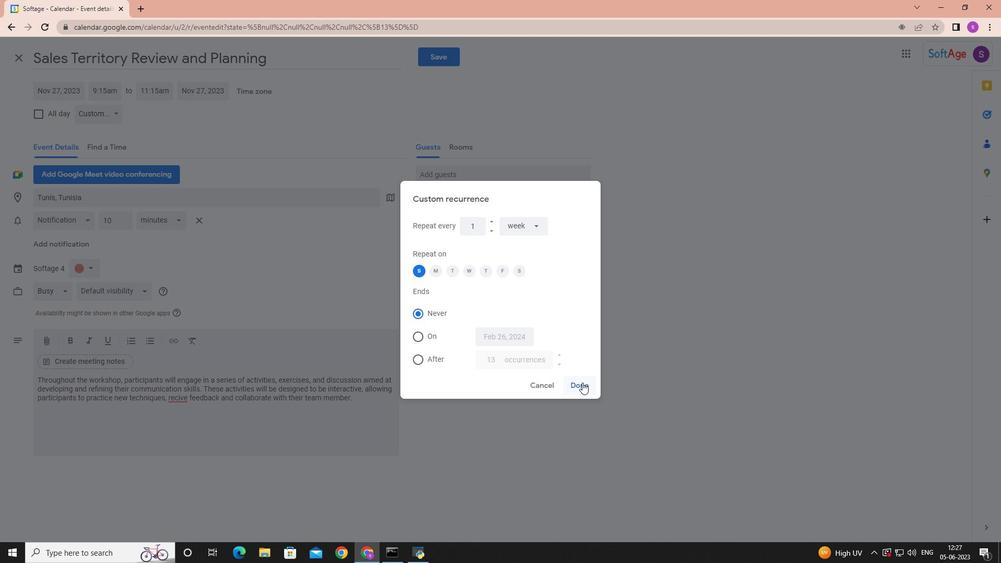 
Action: Mouse pressed left at (582, 383)
Screenshot: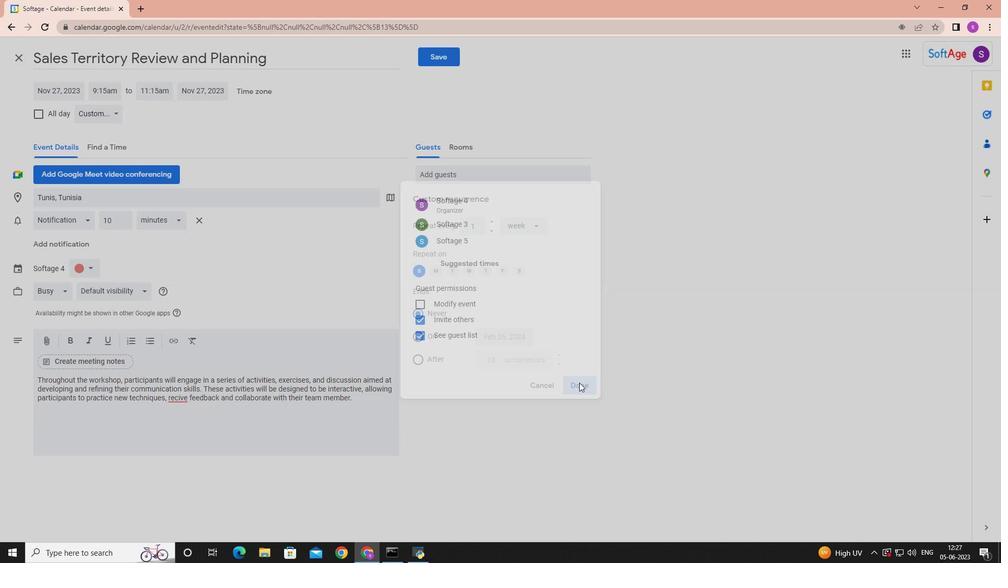 
Action: Mouse moved to (443, 52)
Screenshot: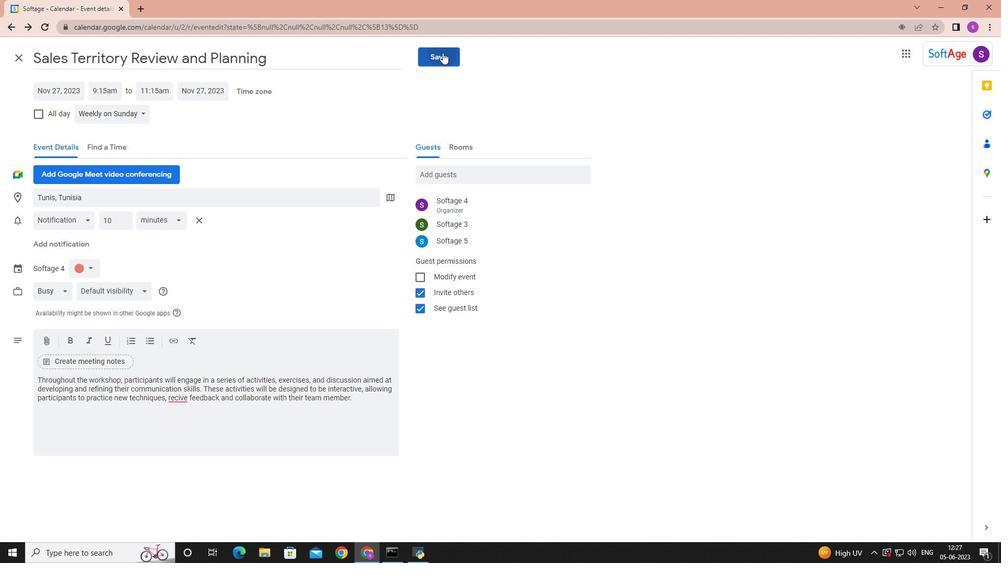 
Action: Mouse pressed left at (443, 52)
Screenshot: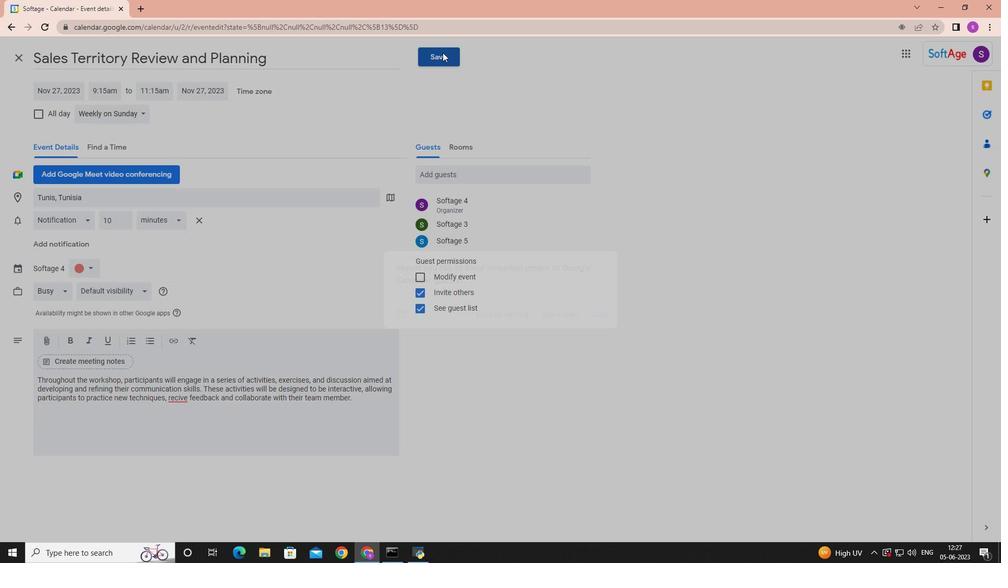 
Action: Mouse moved to (599, 313)
Screenshot: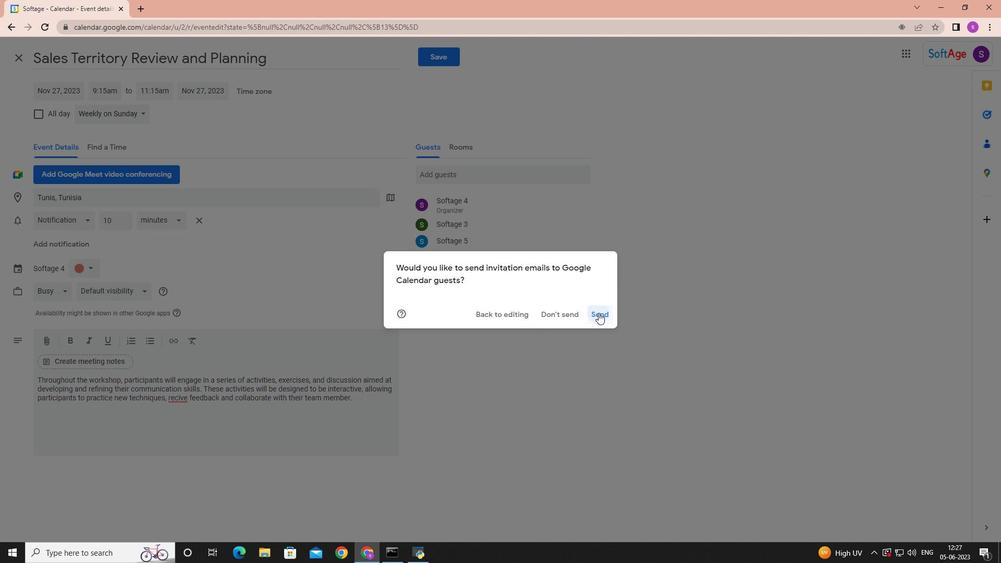 
Action: Mouse pressed left at (599, 313)
Screenshot: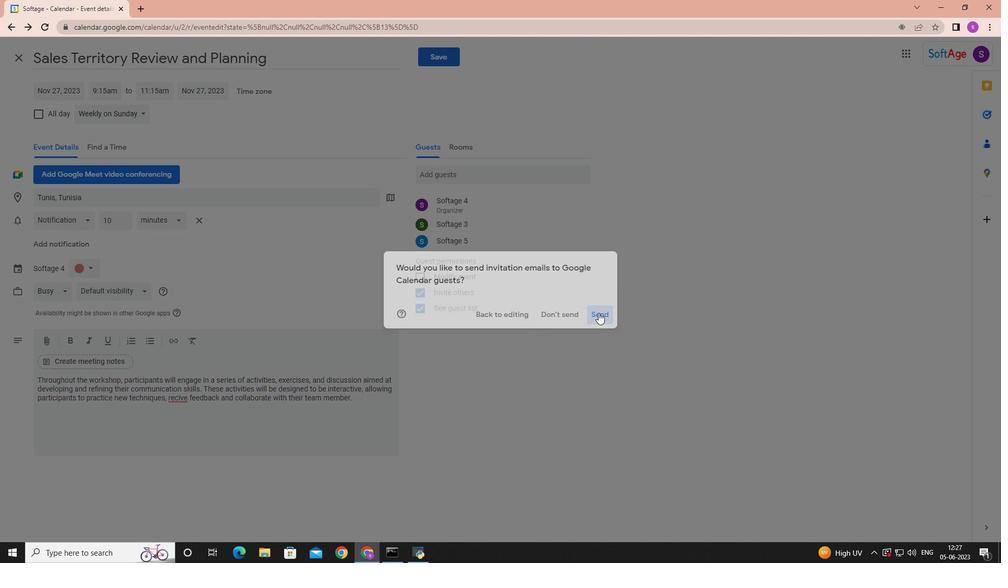 
